 Task: In the Page Andrewone.pptxinsert a new slide  'title and content'add the title 'table'insert in the content section of 2 rows and 2 columns   tableinsert the text in table first coulumn slide 1make the text 'bold'insert the text in table second coulumn slide 2make the text bold
Action: Mouse moved to (19, 100)
Screenshot: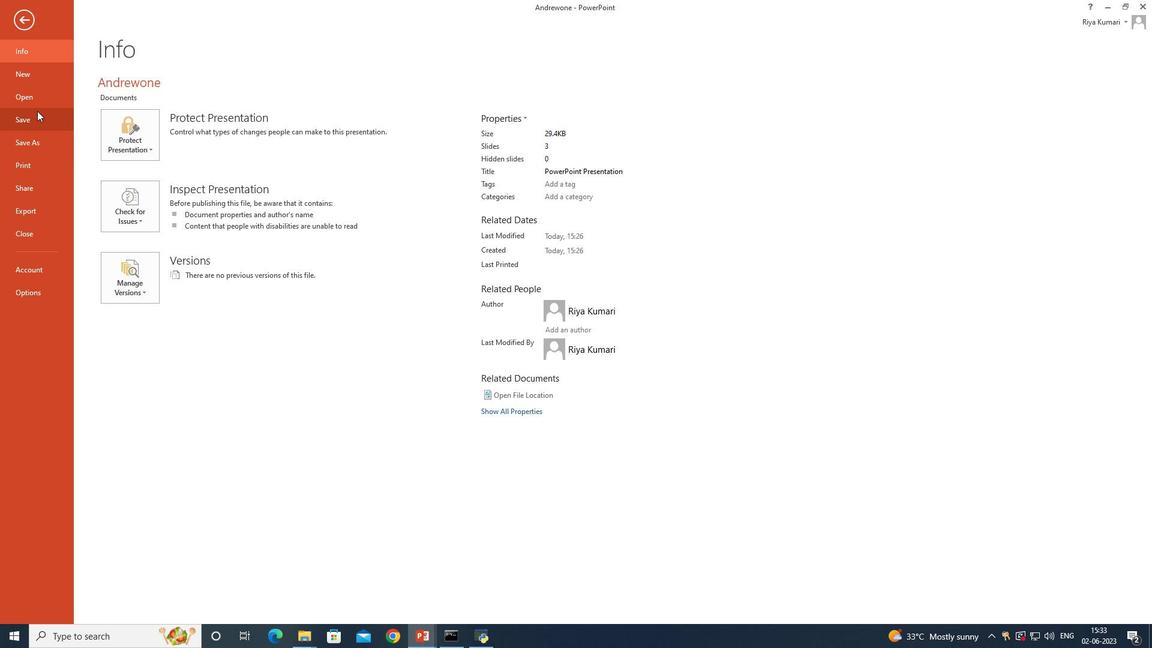 
Action: Mouse pressed left at (19, 100)
Screenshot: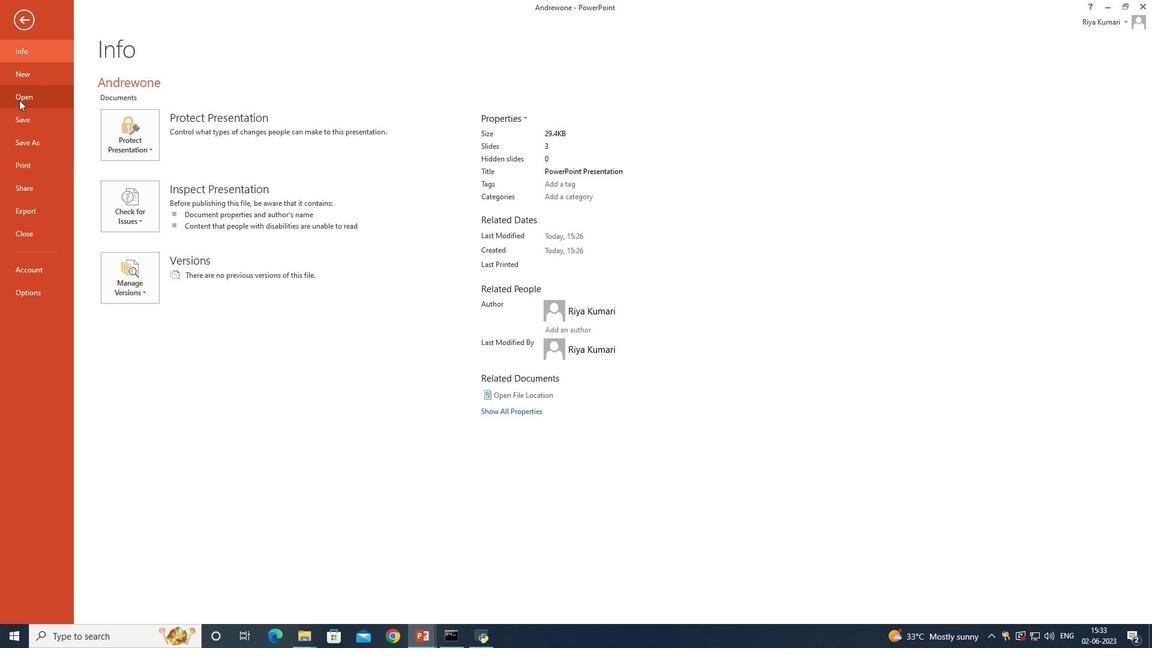 
Action: Mouse moved to (348, 126)
Screenshot: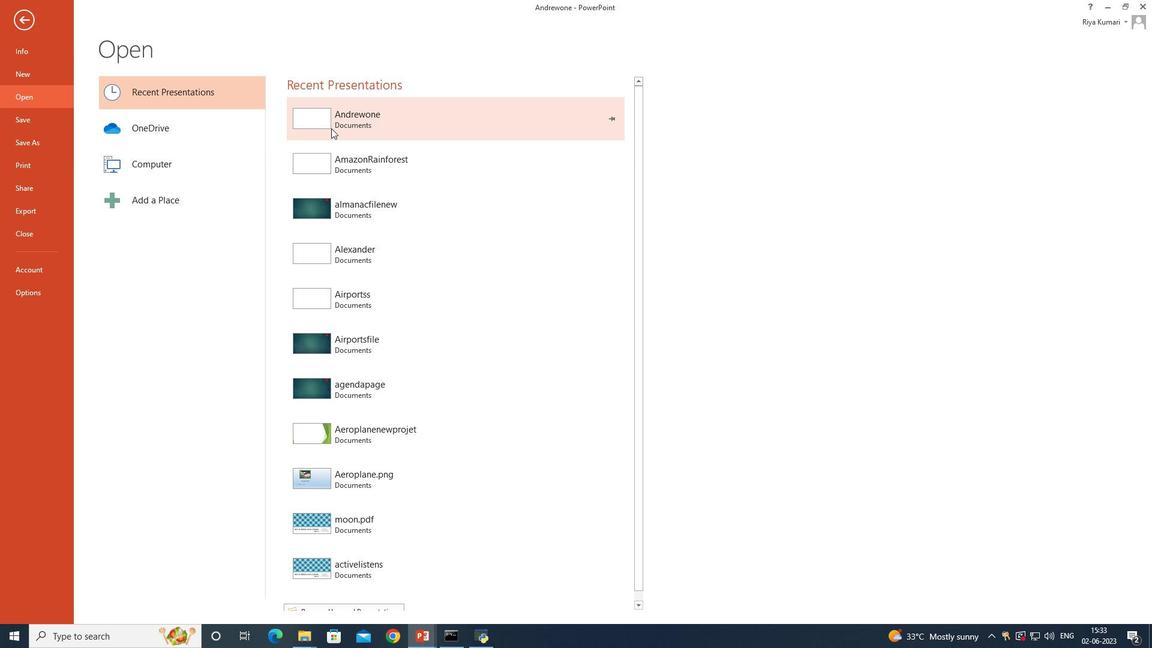 
Action: Mouse pressed left at (348, 126)
Screenshot: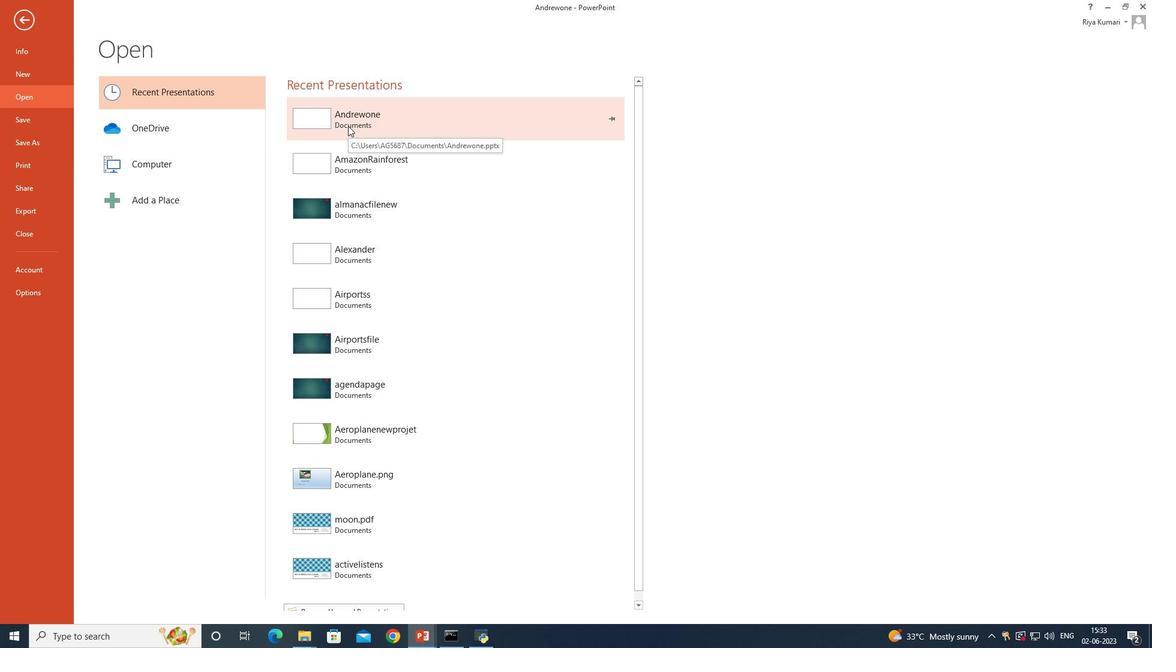 
Action: Mouse moved to (55, 19)
Screenshot: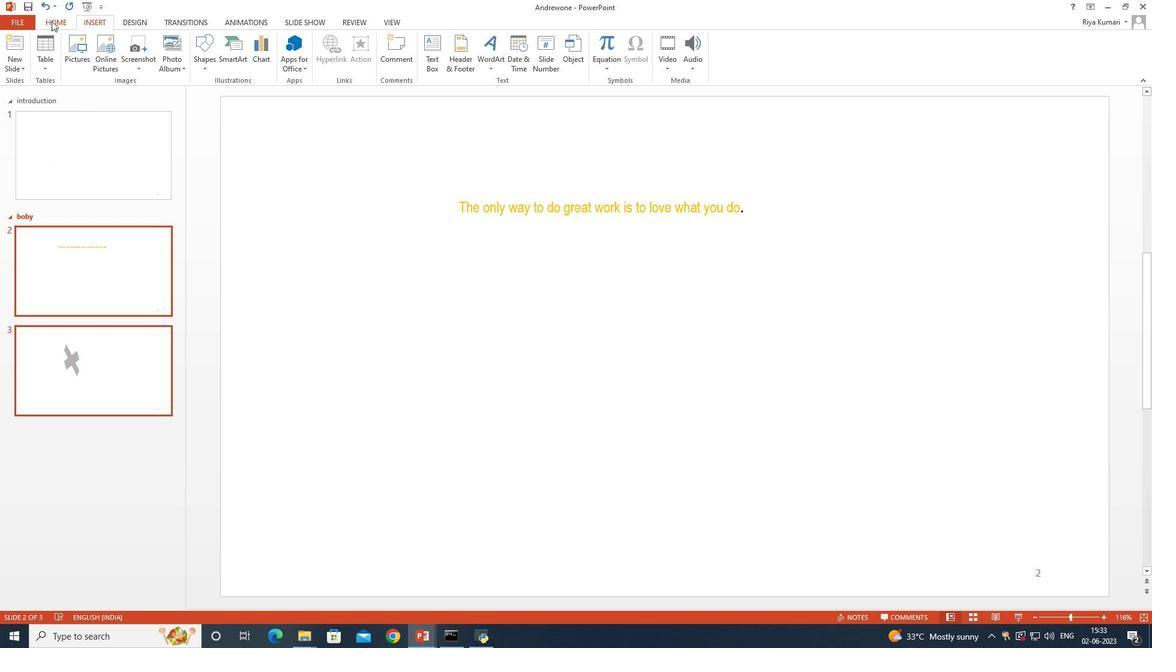 
Action: Mouse pressed left at (55, 19)
Screenshot: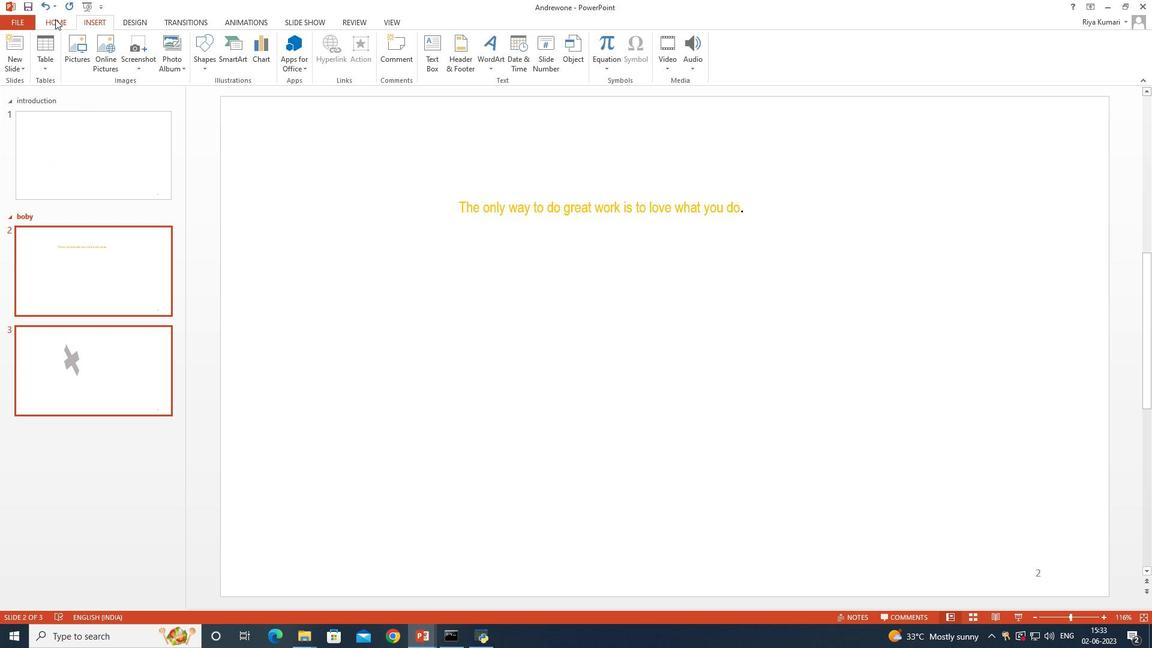 
Action: Mouse moved to (115, 60)
Screenshot: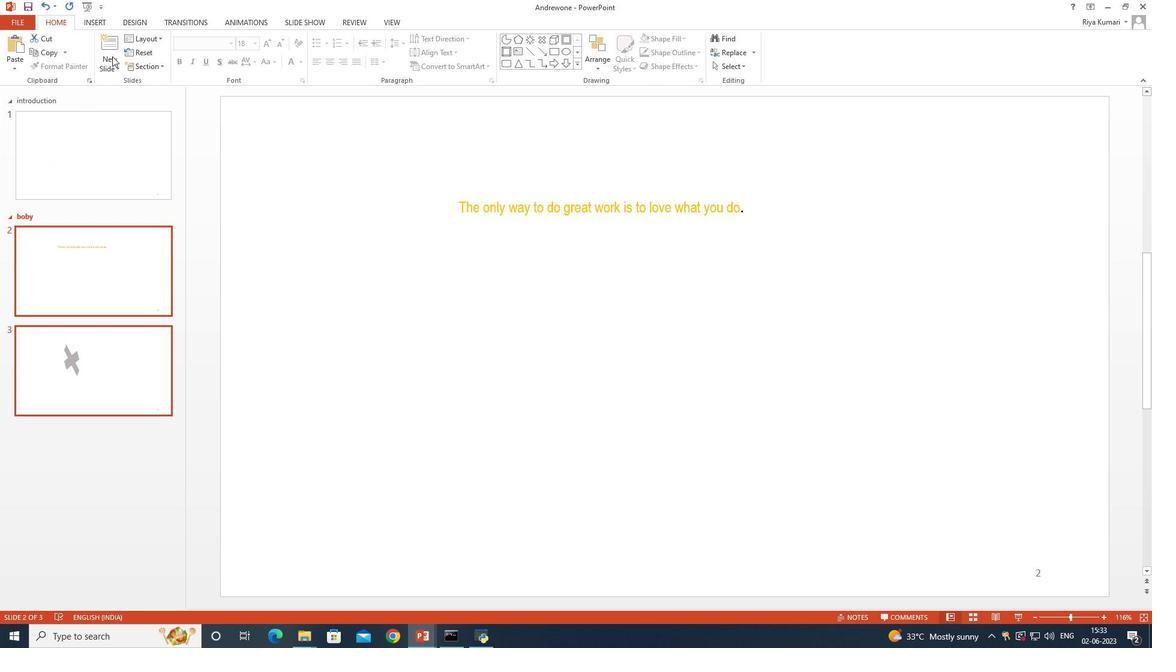 
Action: Mouse pressed left at (115, 60)
Screenshot: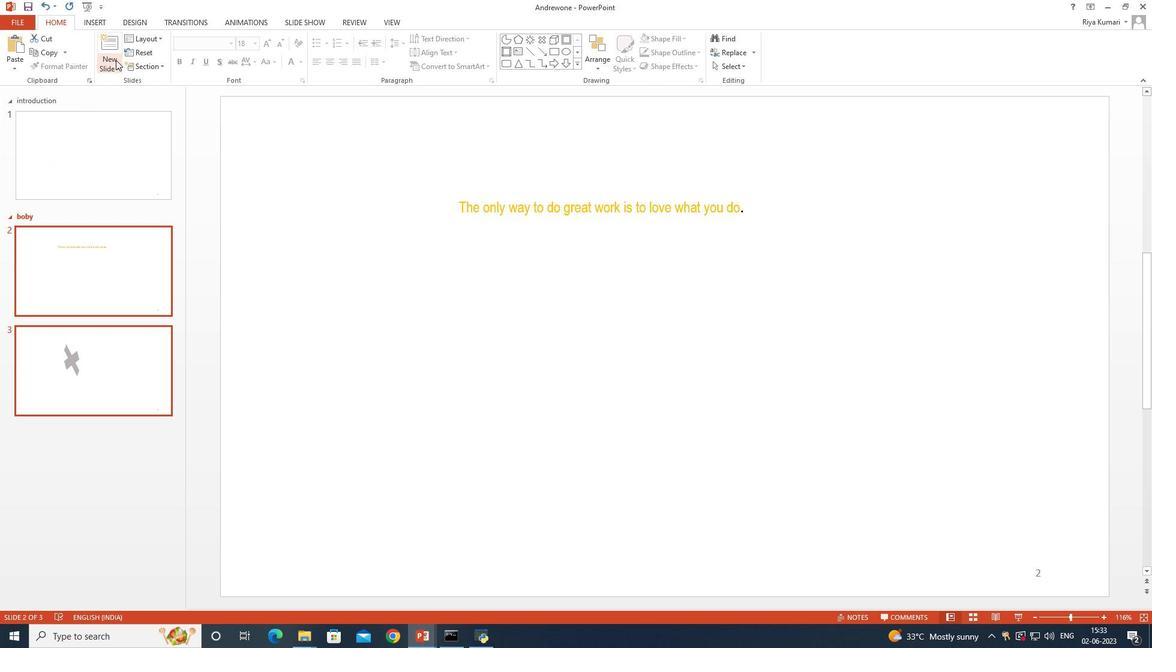 
Action: Mouse moved to (180, 106)
Screenshot: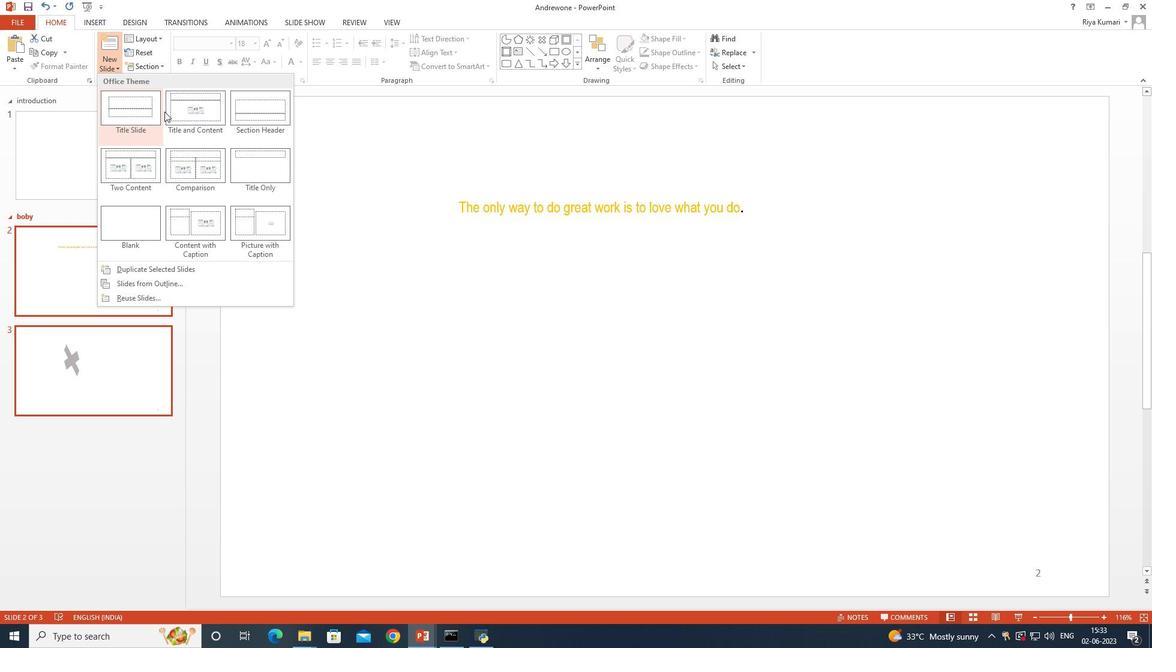 
Action: Mouse pressed left at (180, 106)
Screenshot: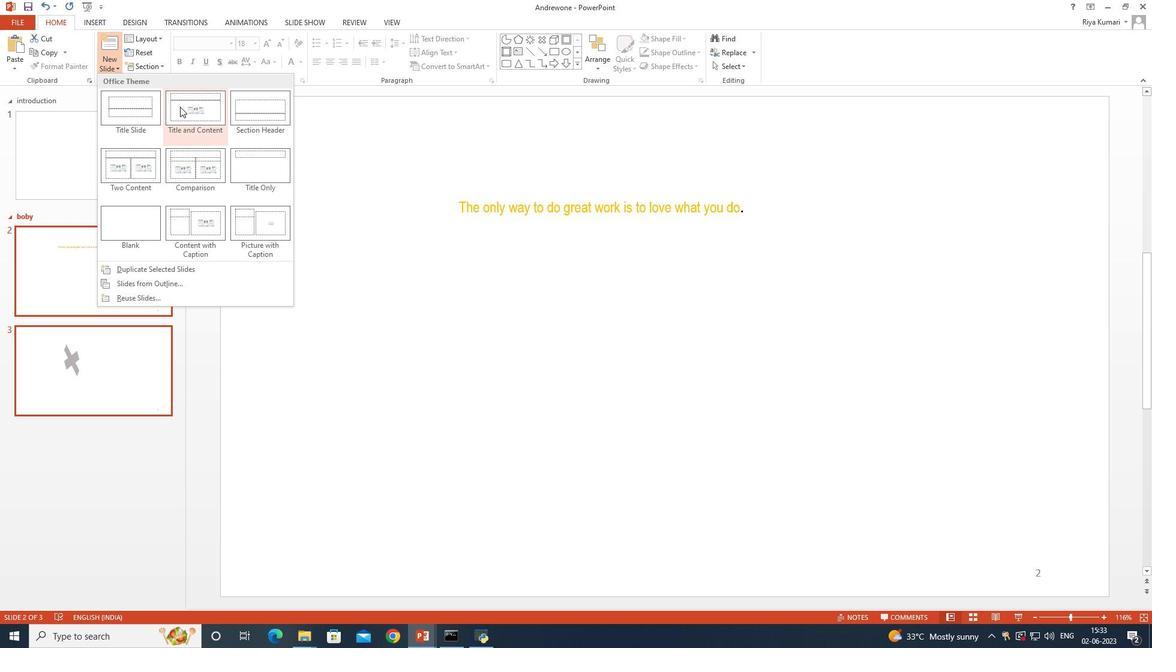 
Action: Mouse moved to (451, 270)
Screenshot: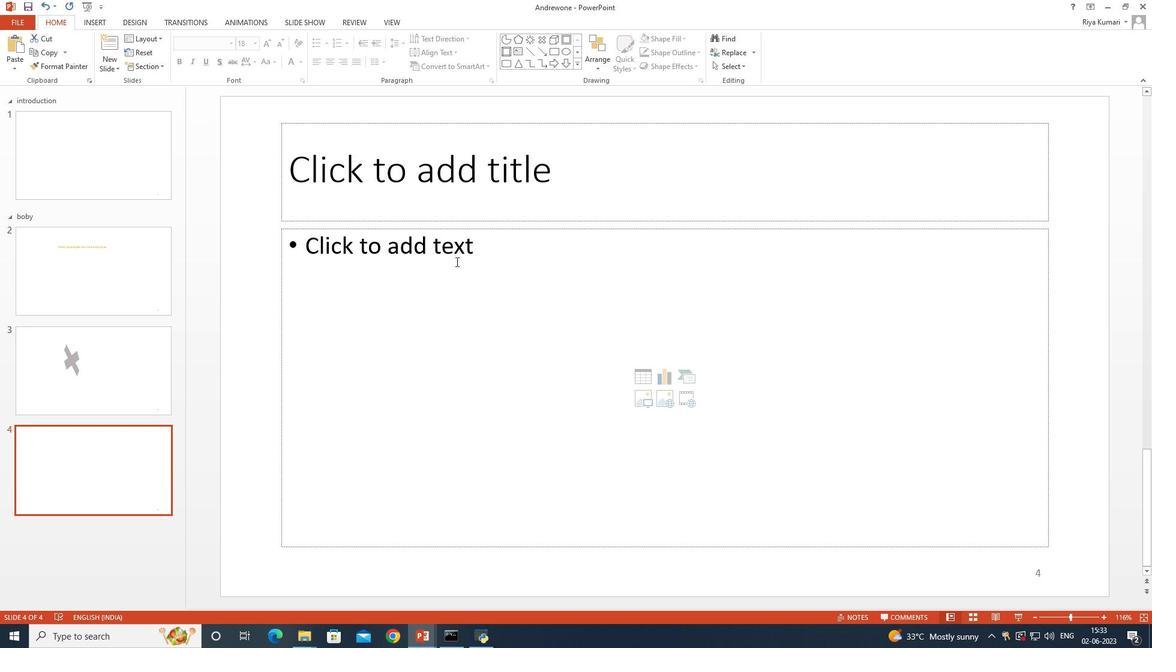 
Action: Mouse pressed left at (451, 270)
Screenshot: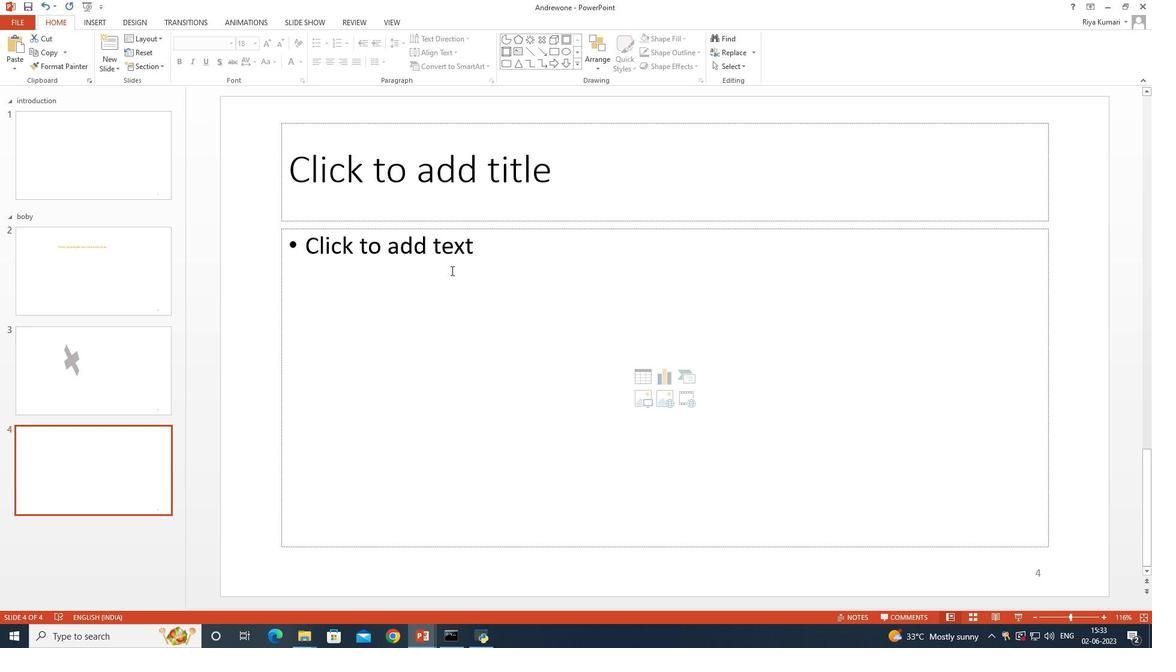 
Action: Mouse moved to (558, 173)
Screenshot: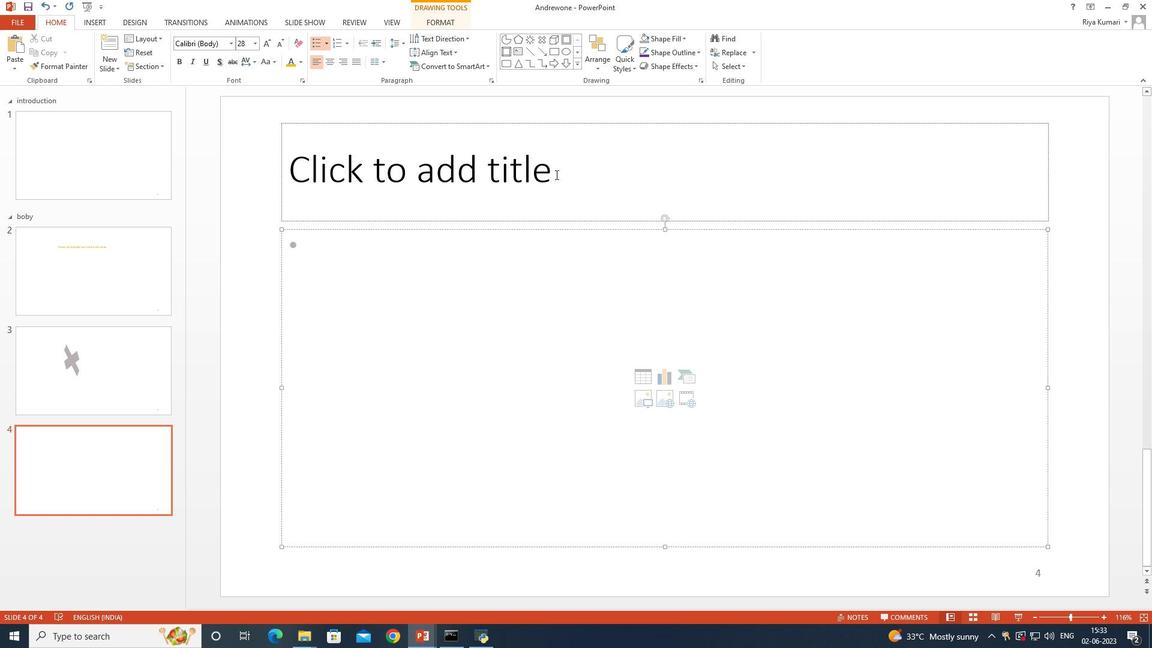 
Action: Mouse pressed left at (558, 173)
Screenshot: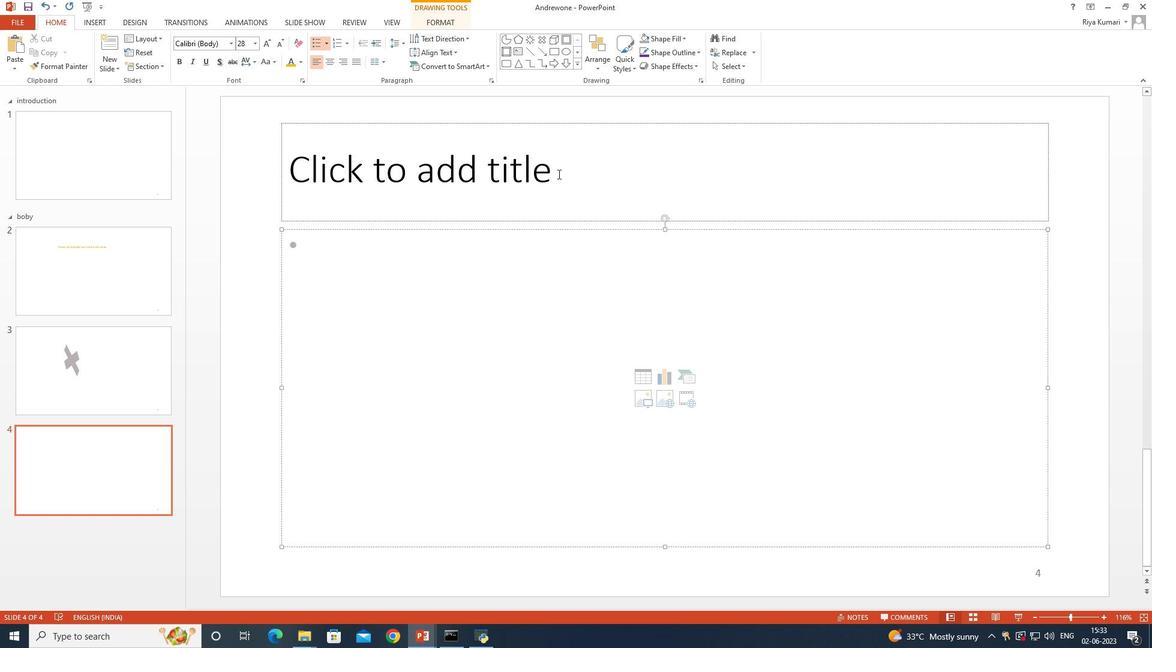 
Action: Mouse moved to (555, 175)
Screenshot: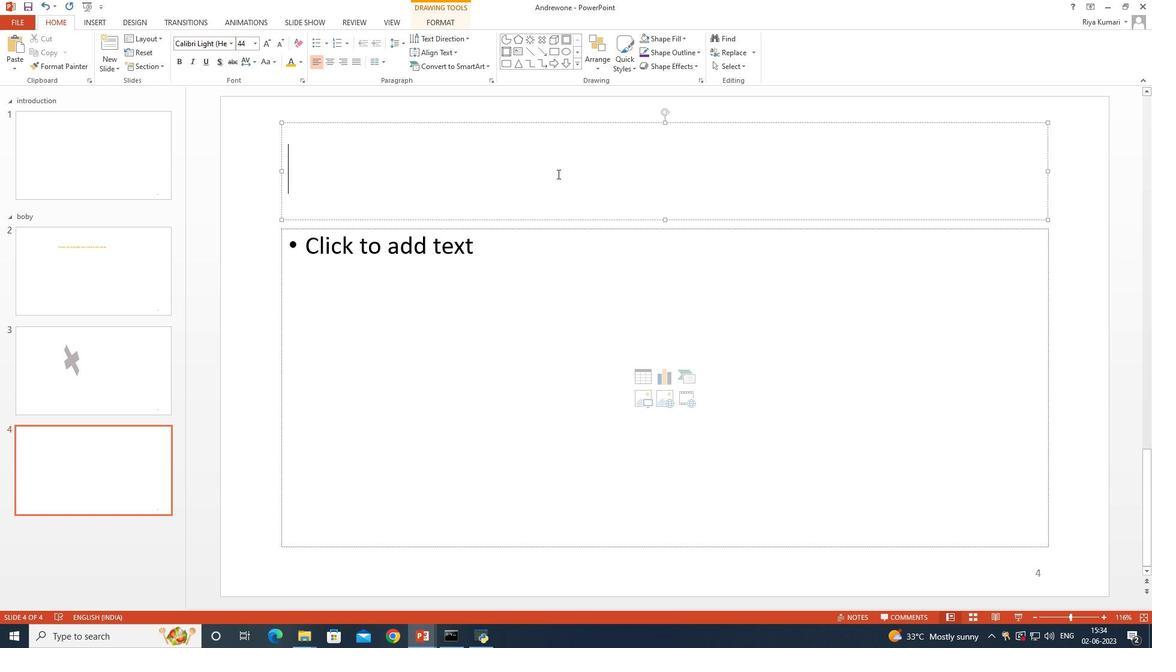 
Action: Key pressed <Key.shift>Table
Screenshot: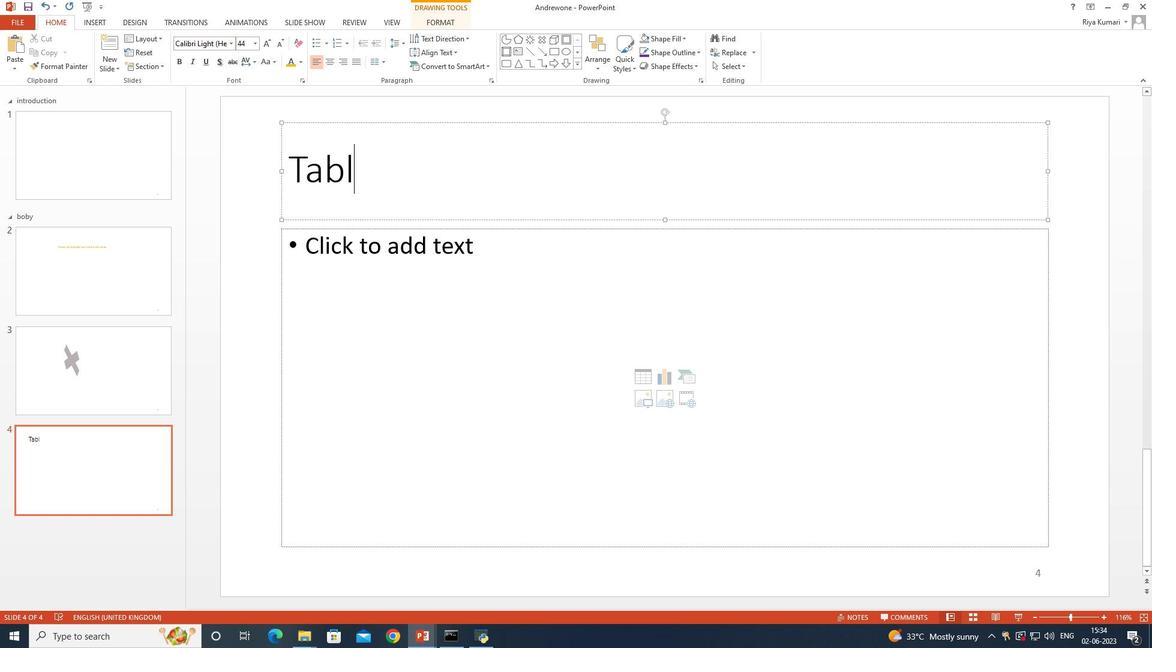
Action: Mouse moved to (528, 260)
Screenshot: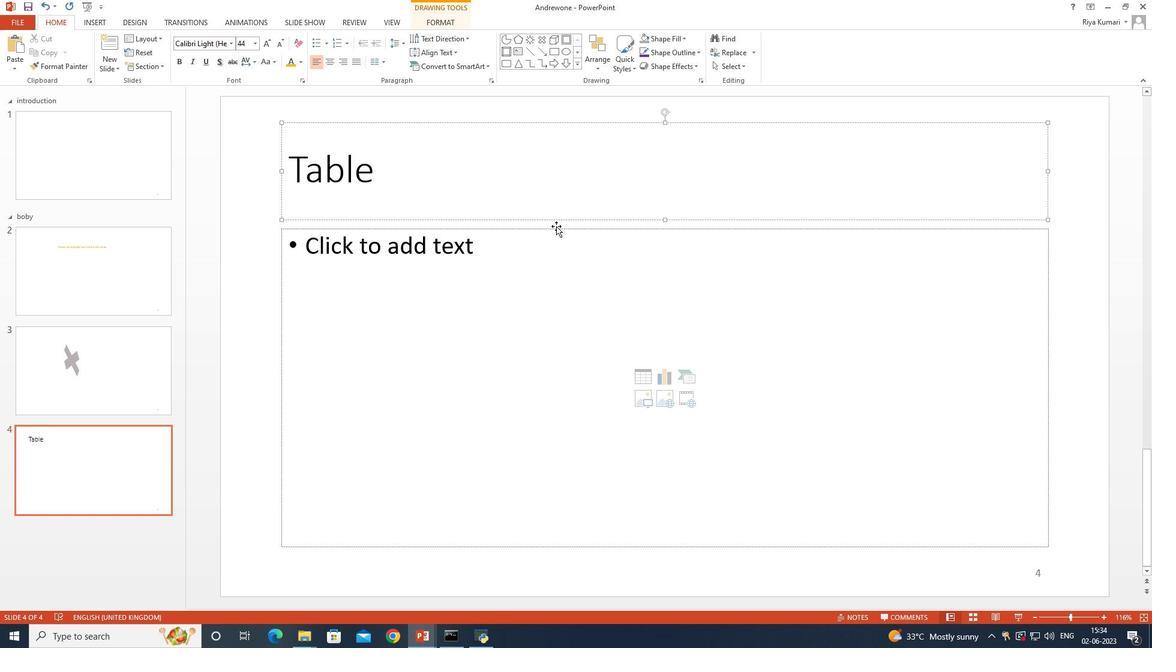 
Action: Mouse pressed left at (528, 260)
Screenshot: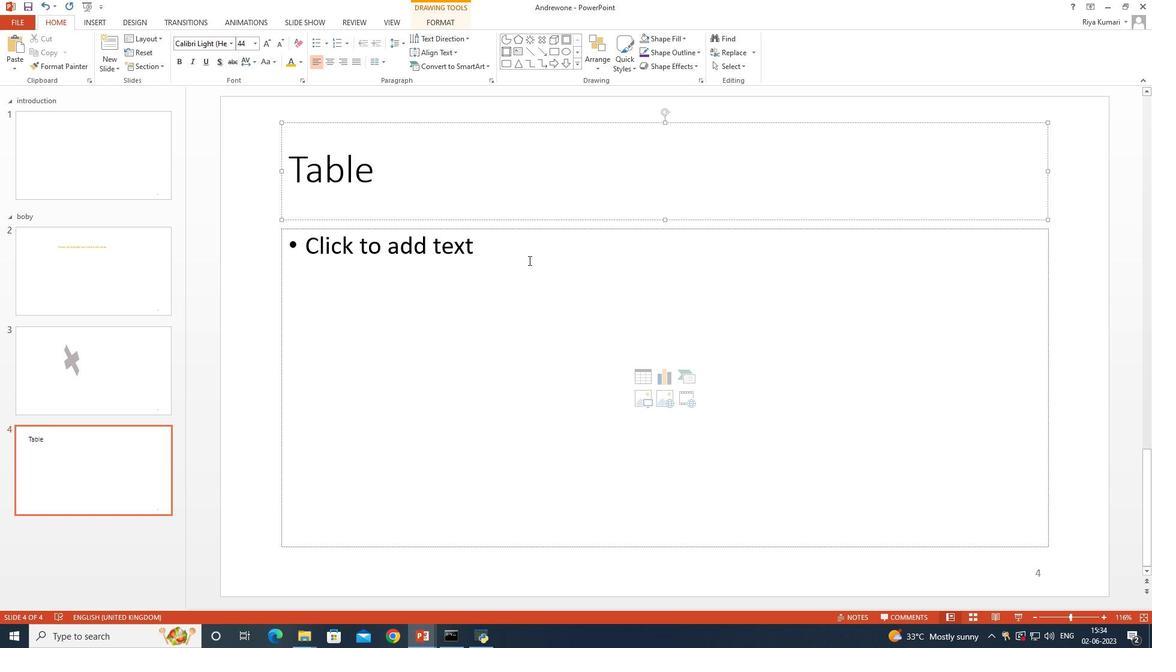 
Action: Mouse moved to (89, 24)
Screenshot: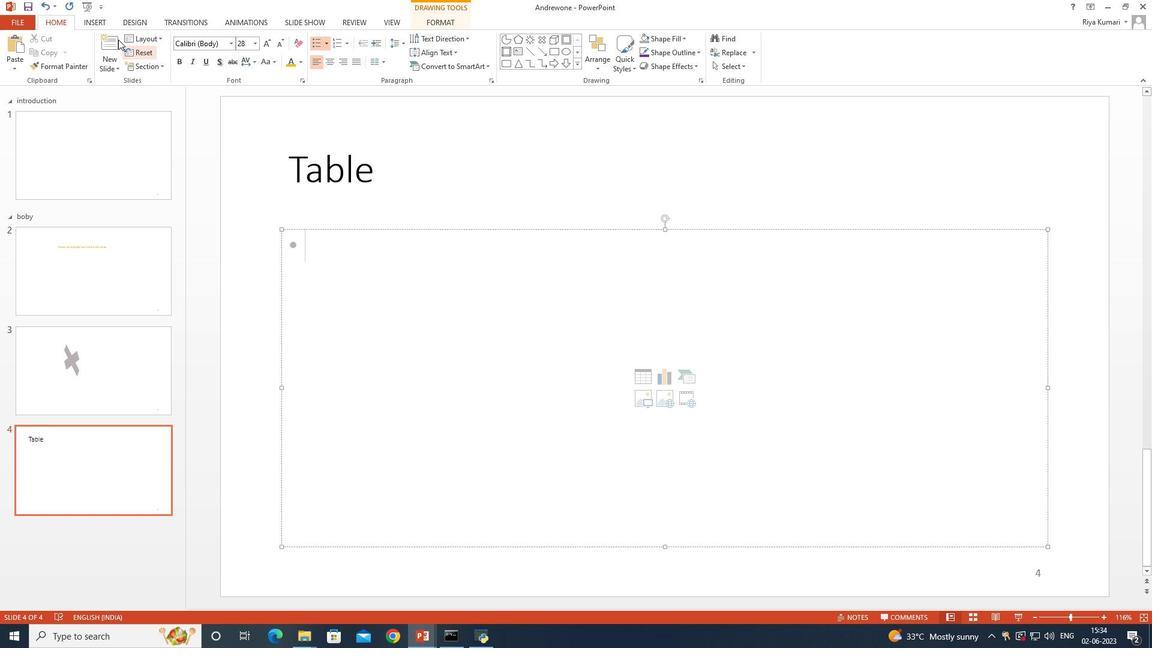 
Action: Mouse pressed left at (89, 24)
Screenshot: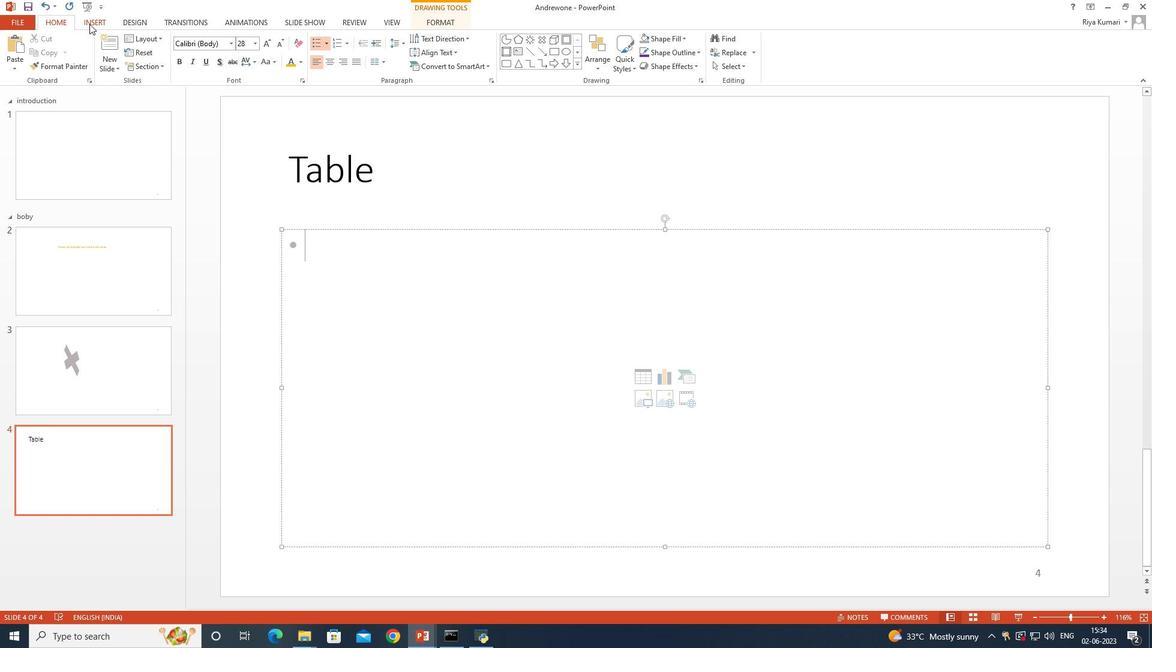 
Action: Mouse moved to (53, 55)
Screenshot: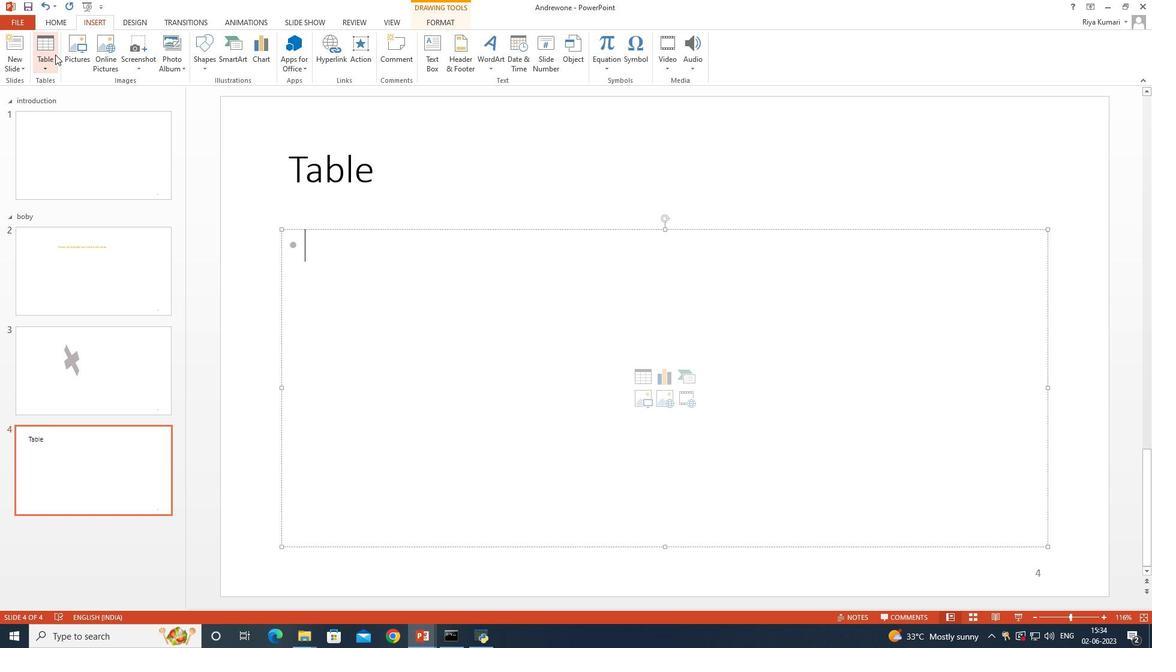 
Action: Mouse pressed left at (53, 55)
Screenshot: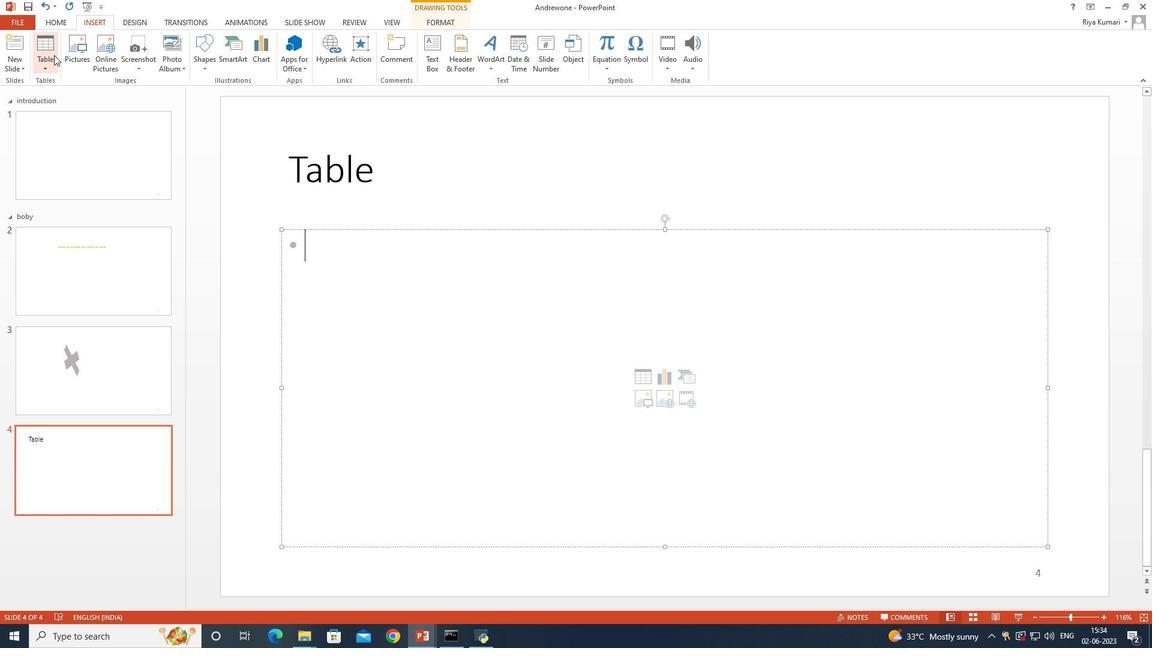
Action: Mouse moved to (50, 102)
Screenshot: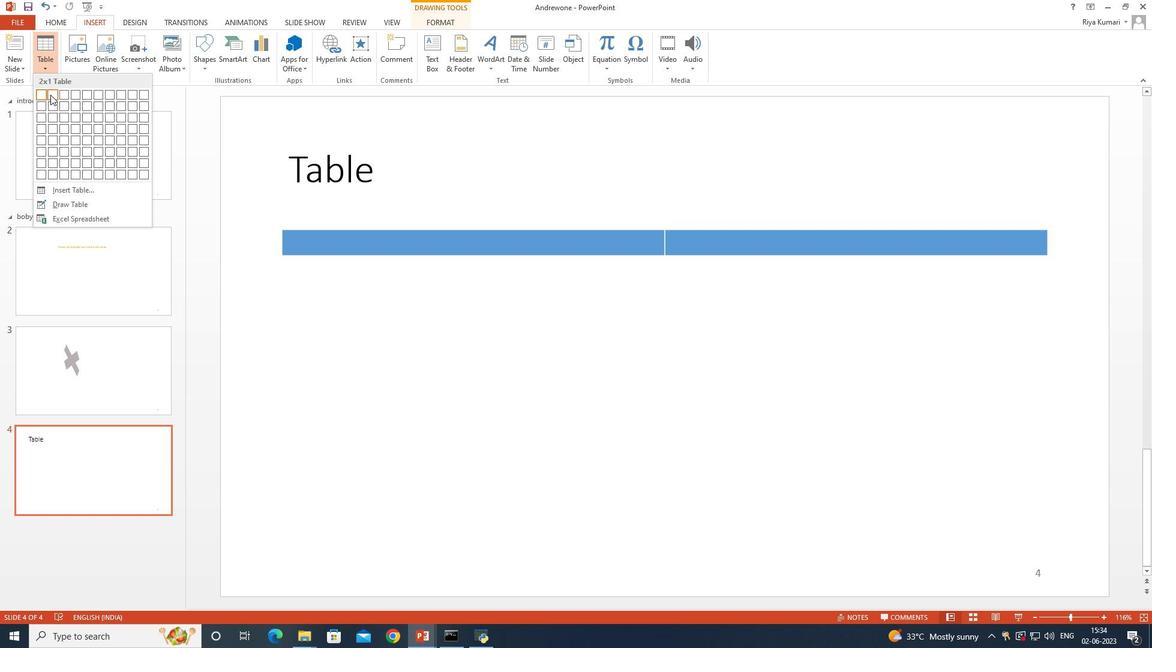 
Action: Mouse pressed left at (50, 102)
Screenshot: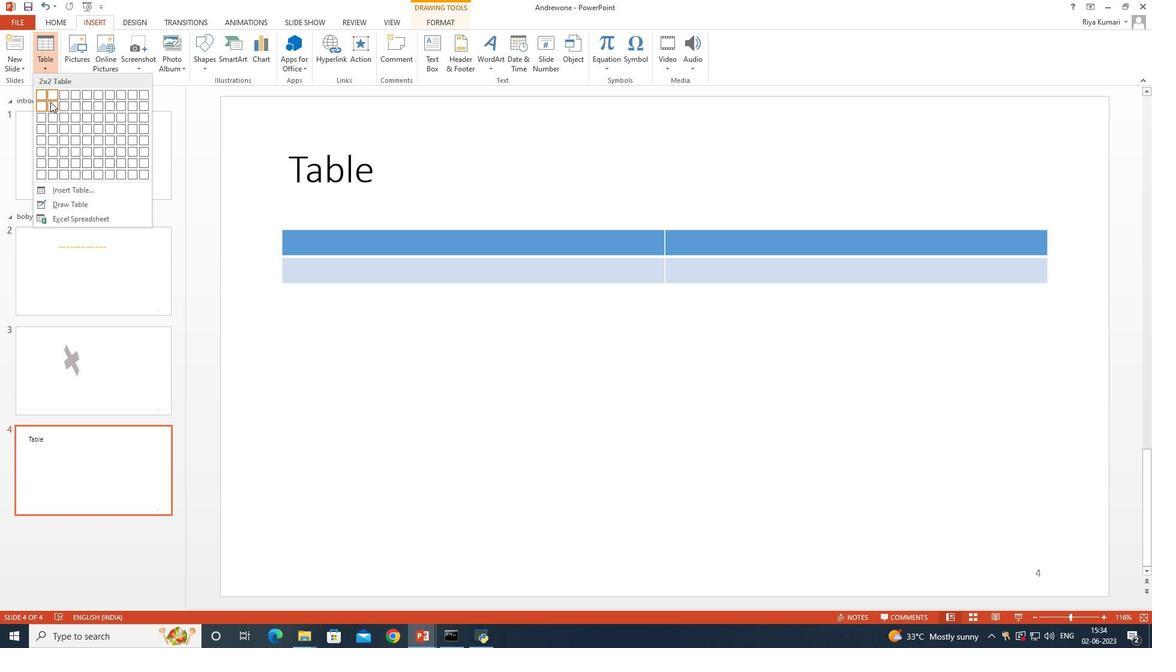
Action: Mouse moved to (91, 15)
Screenshot: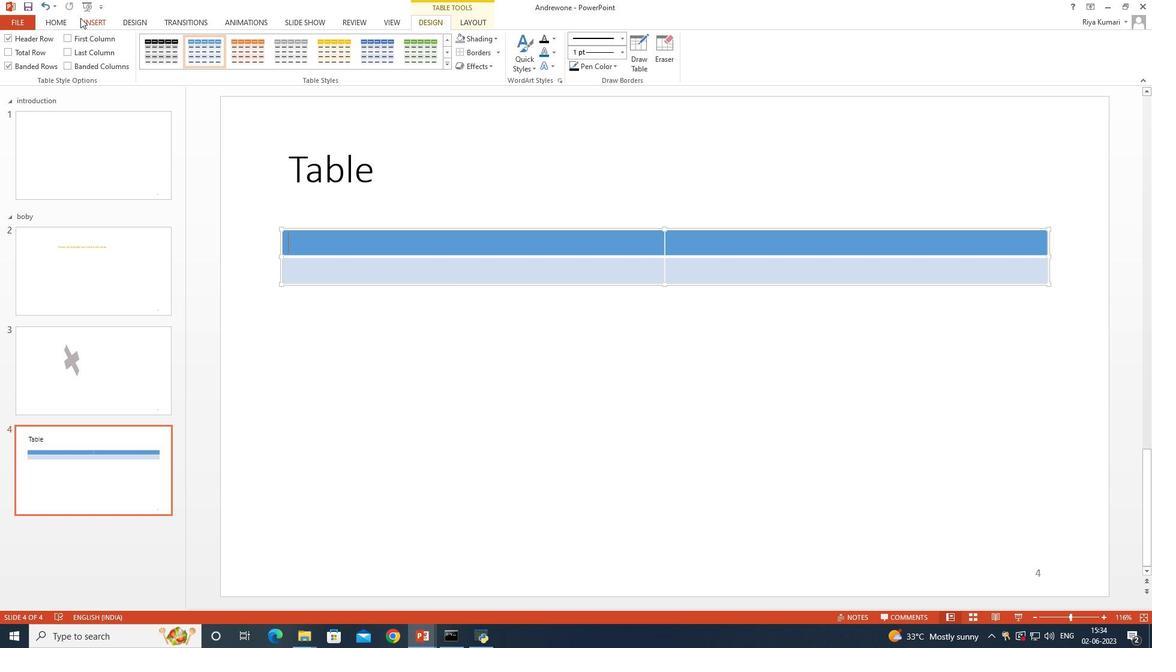 
Action: Mouse pressed left at (91, 15)
Screenshot: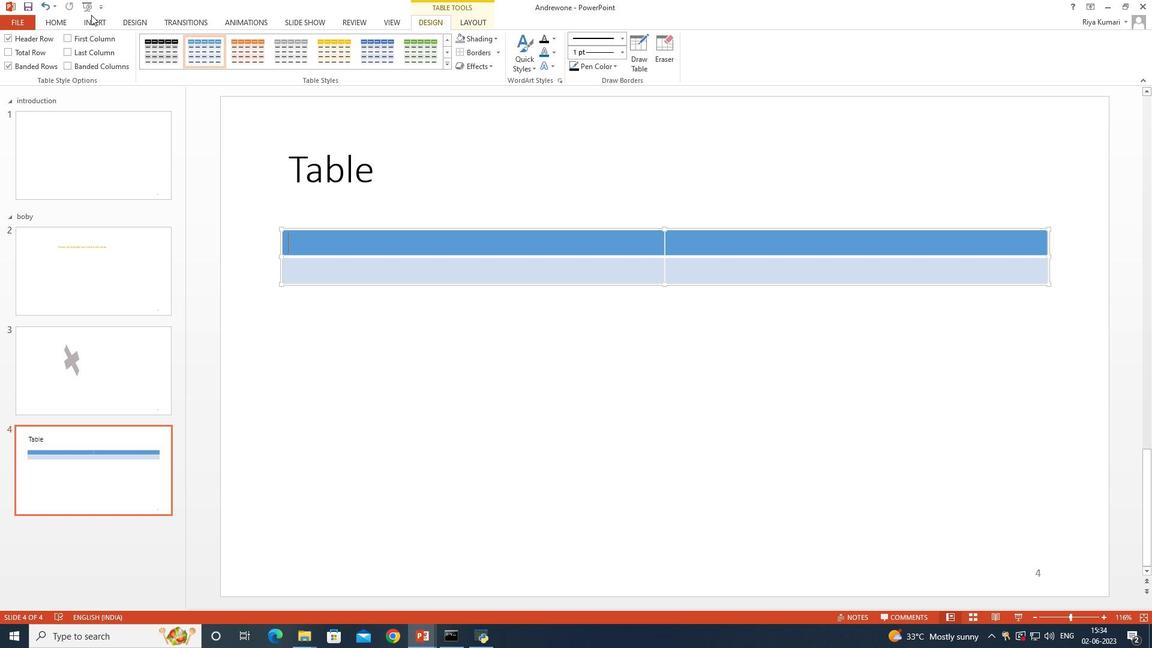 
Action: Mouse moved to (94, 22)
Screenshot: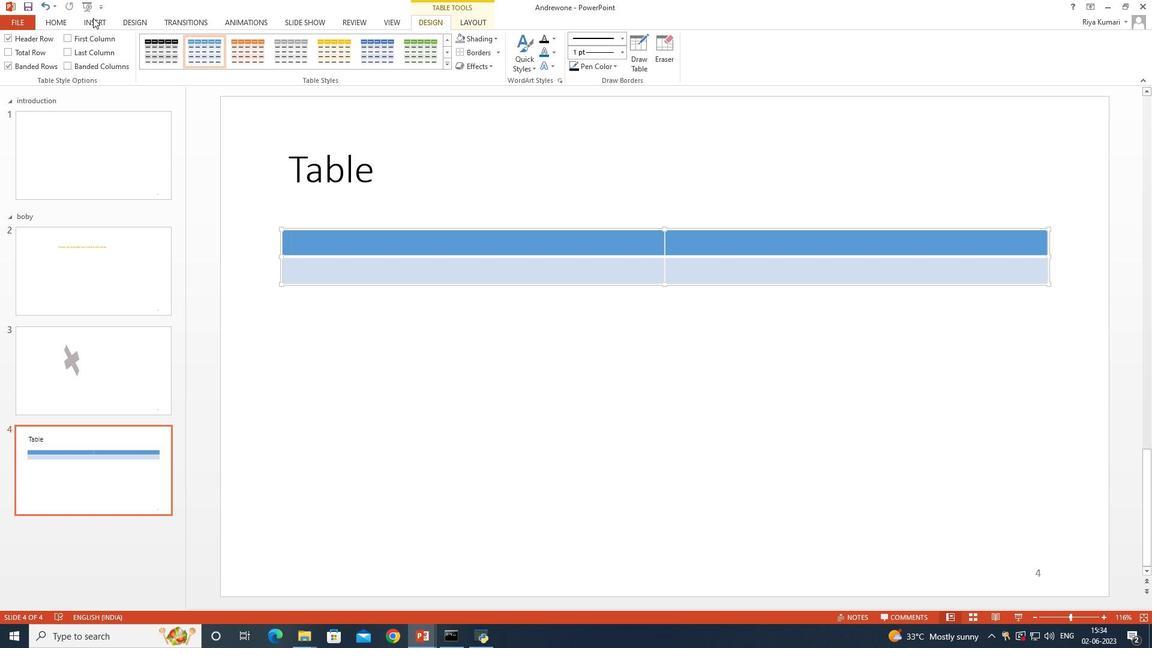 
Action: Mouse pressed left at (94, 22)
Screenshot: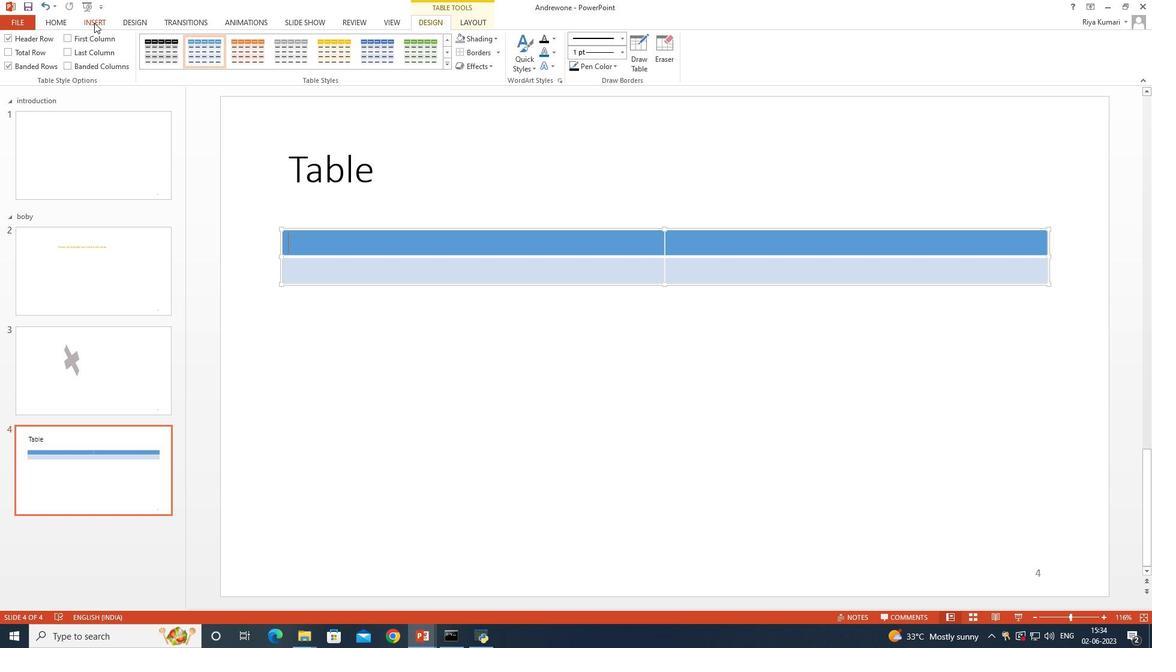 
Action: Mouse moved to (432, 46)
Screenshot: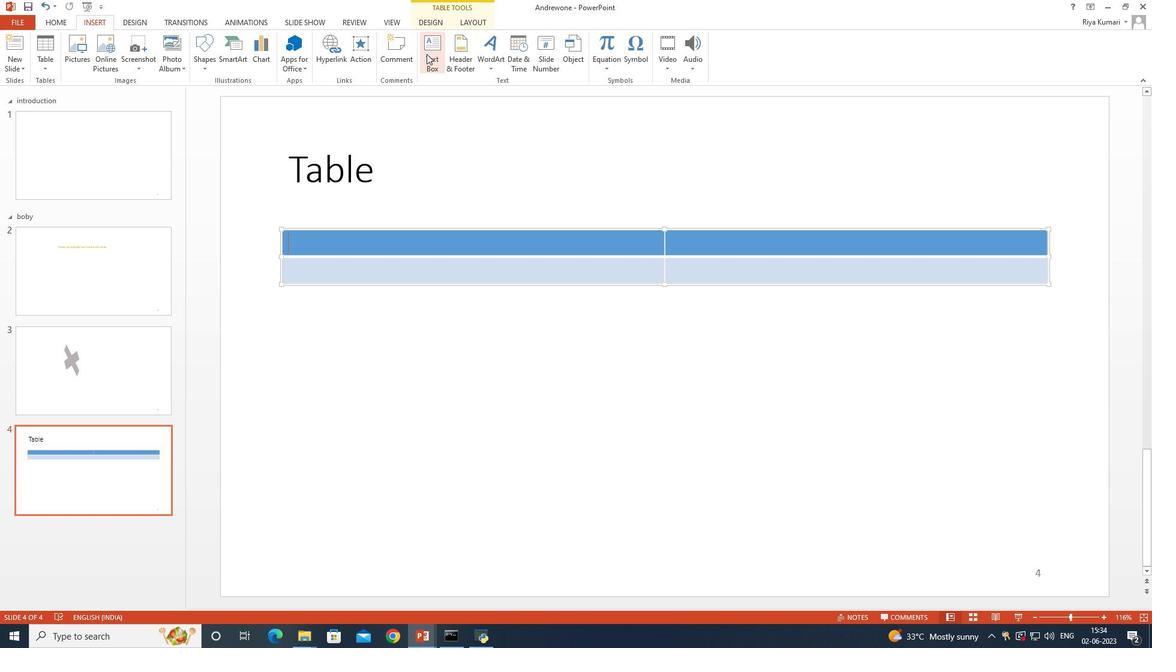
Action: Mouse pressed left at (432, 46)
Screenshot: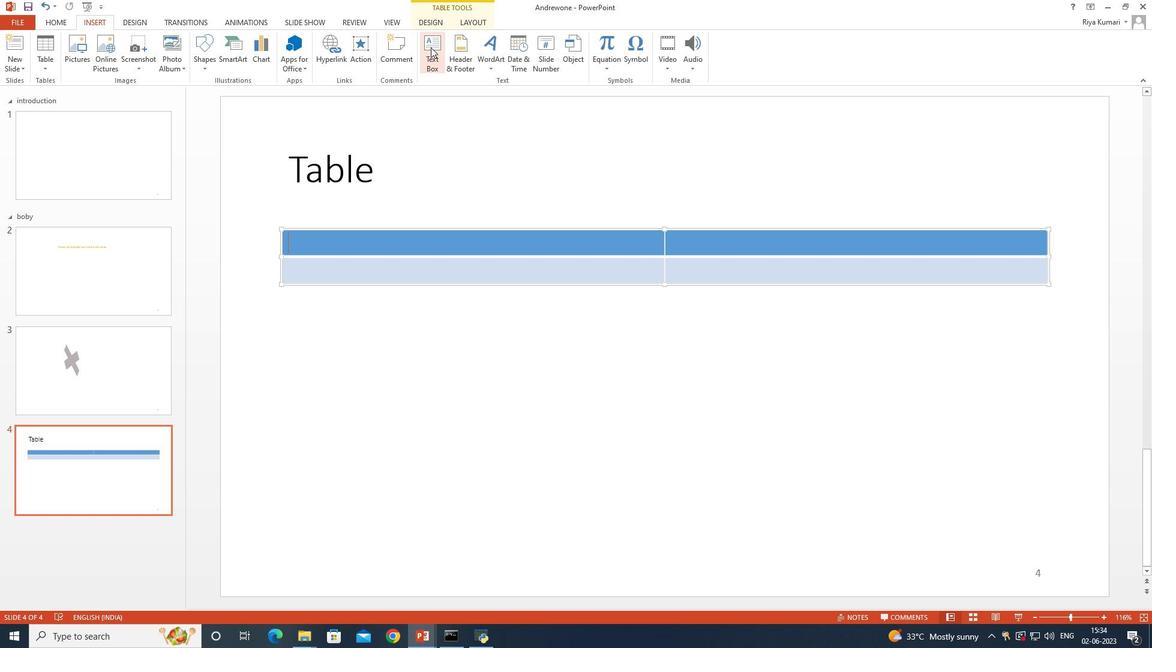 
Action: Mouse moved to (294, 237)
Screenshot: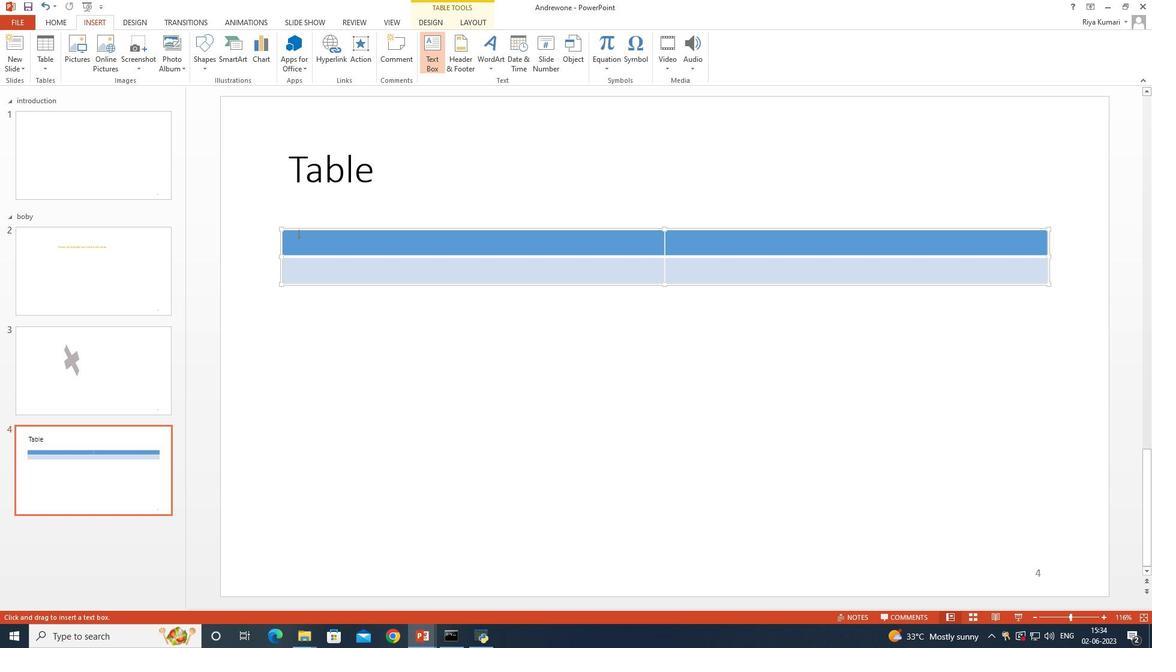 
Action: Mouse pressed left at (294, 237)
Screenshot: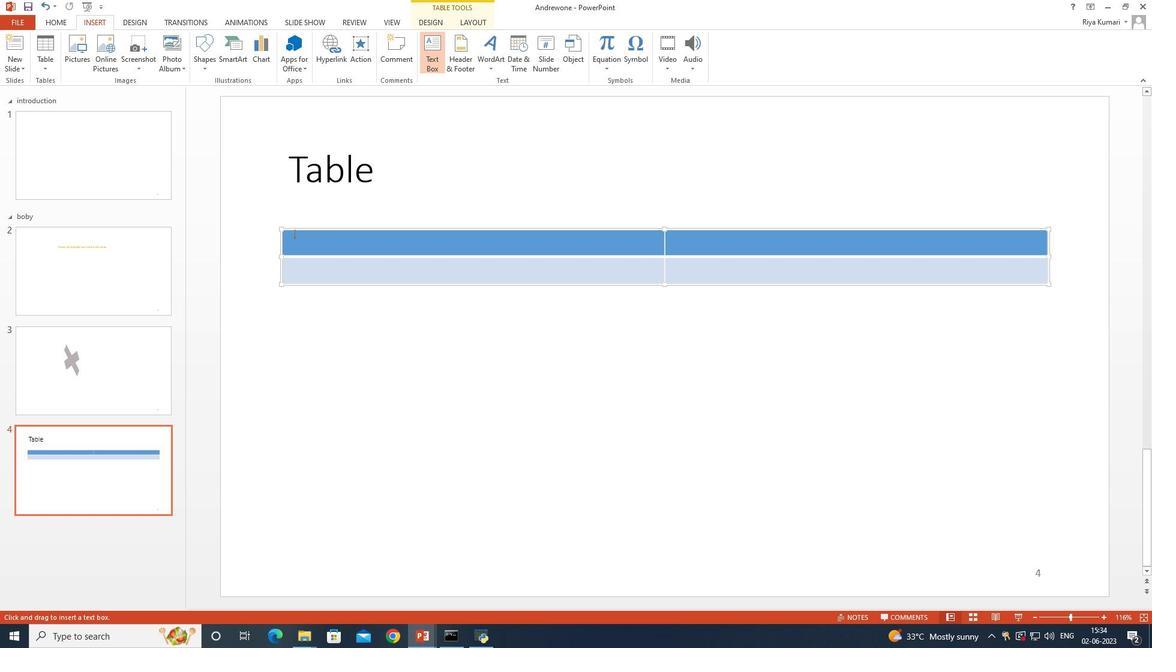 
Action: Mouse moved to (537, 135)
Screenshot: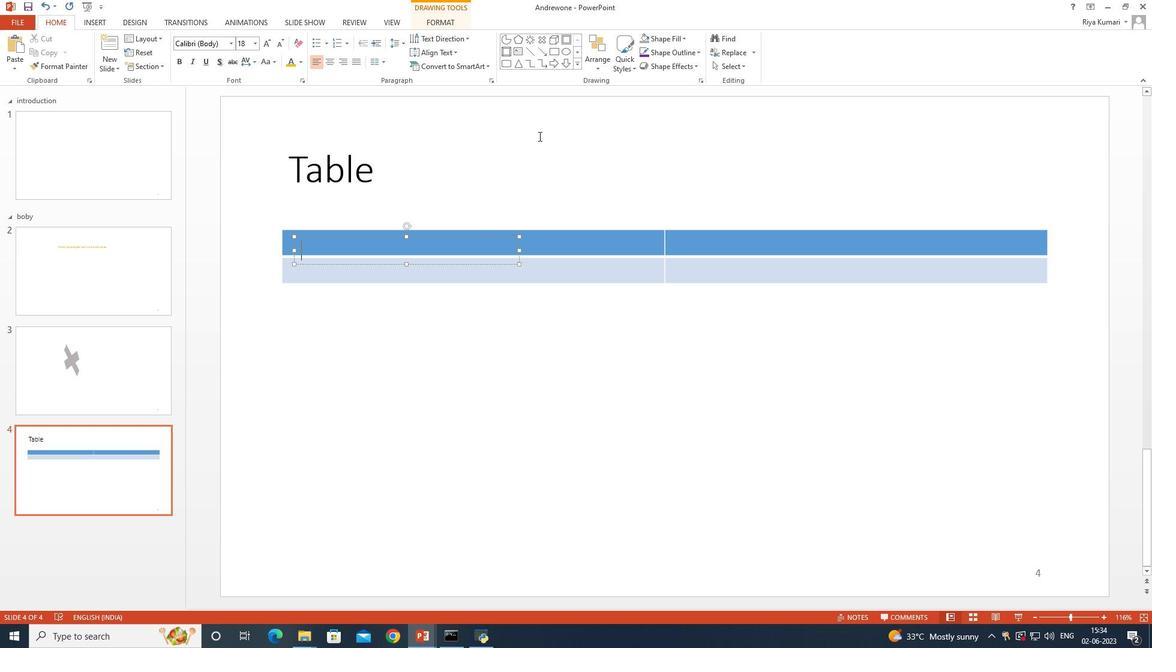 
Action: Key pressed <Key.shift>Slide<Key.space>1<Key.enter>
Screenshot: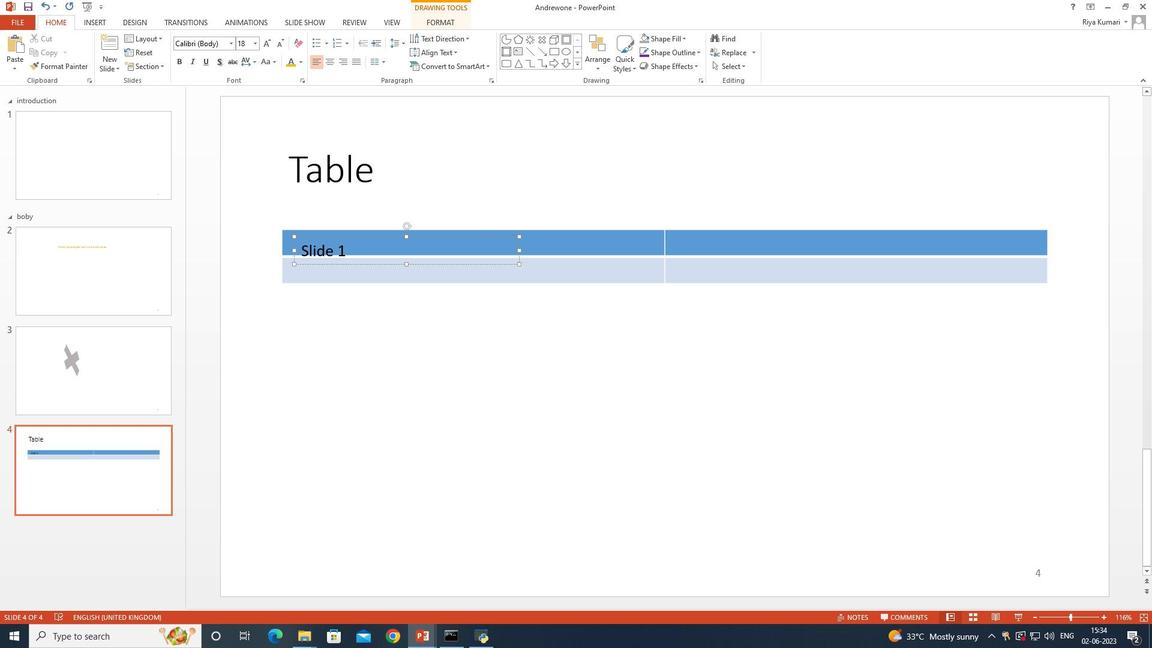 
Action: Mouse moved to (357, 247)
Screenshot: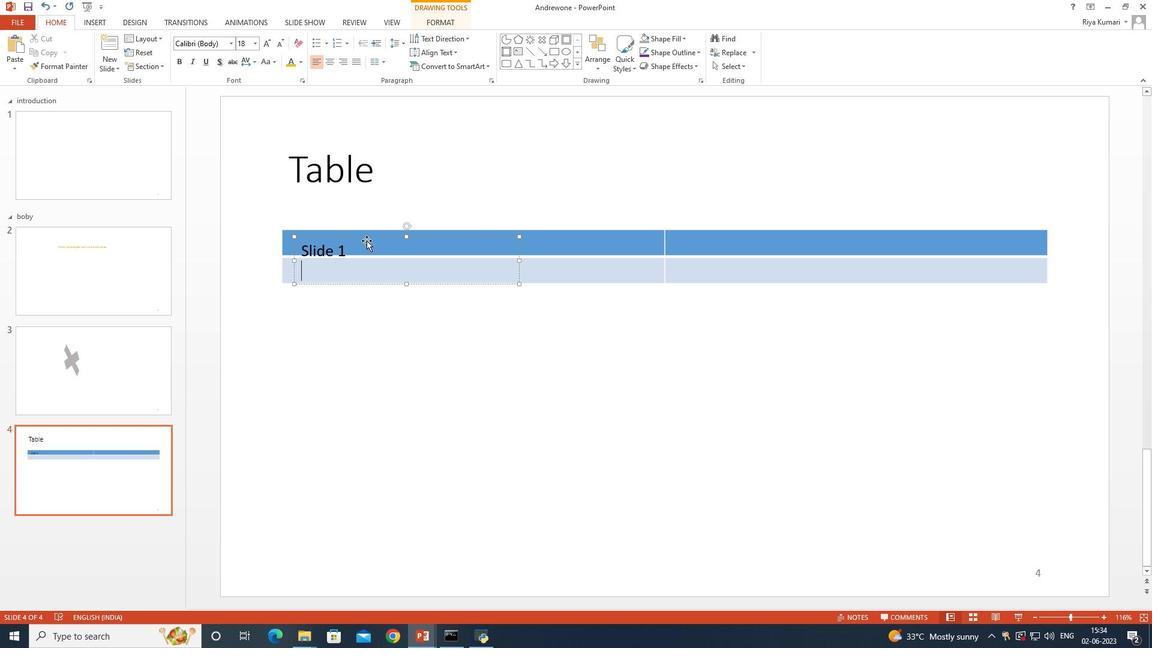 
Action: Mouse pressed left at (357, 247)
Screenshot: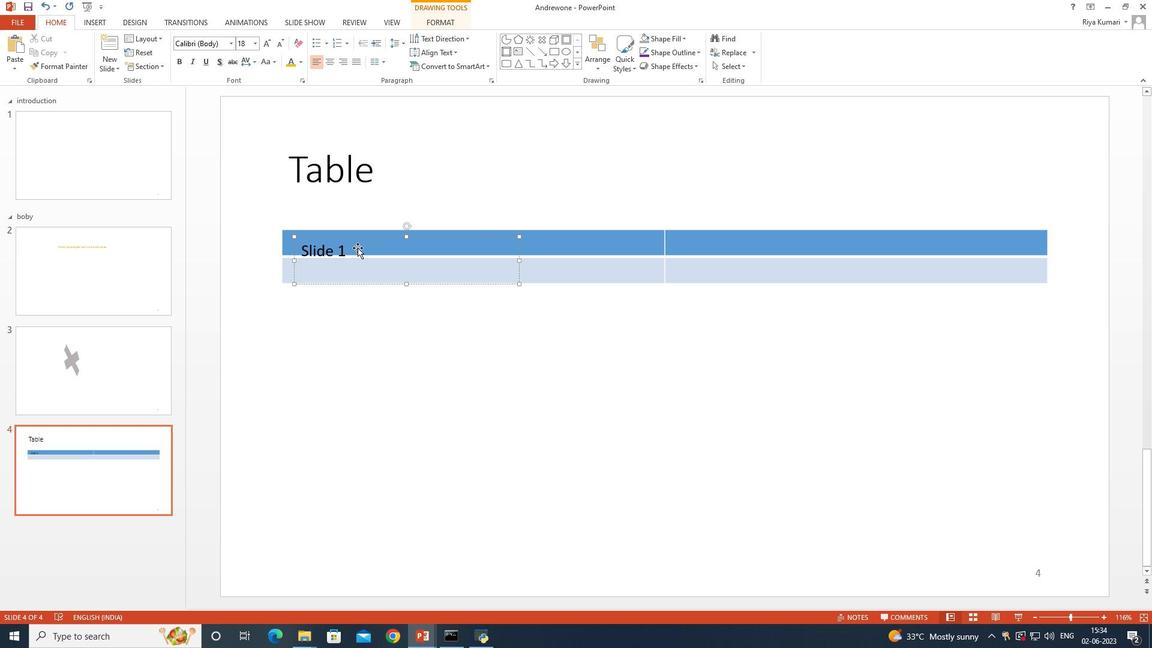 
Action: Mouse moved to (356, 248)
Screenshot: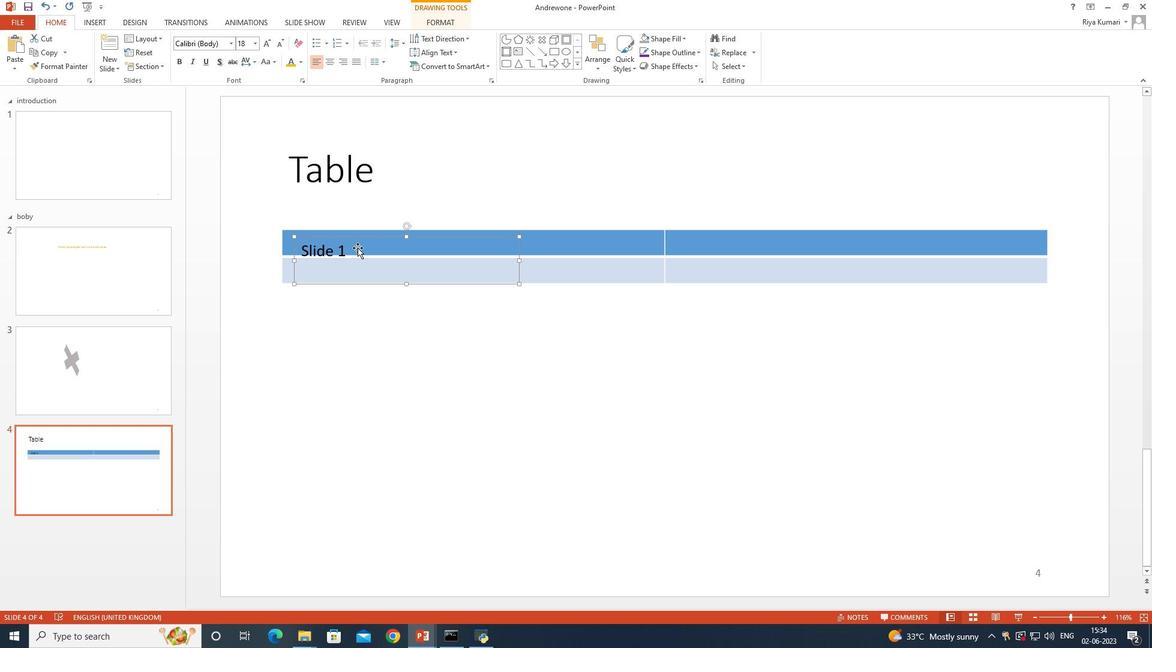 
Action: Mouse pressed left at (356, 248)
Screenshot: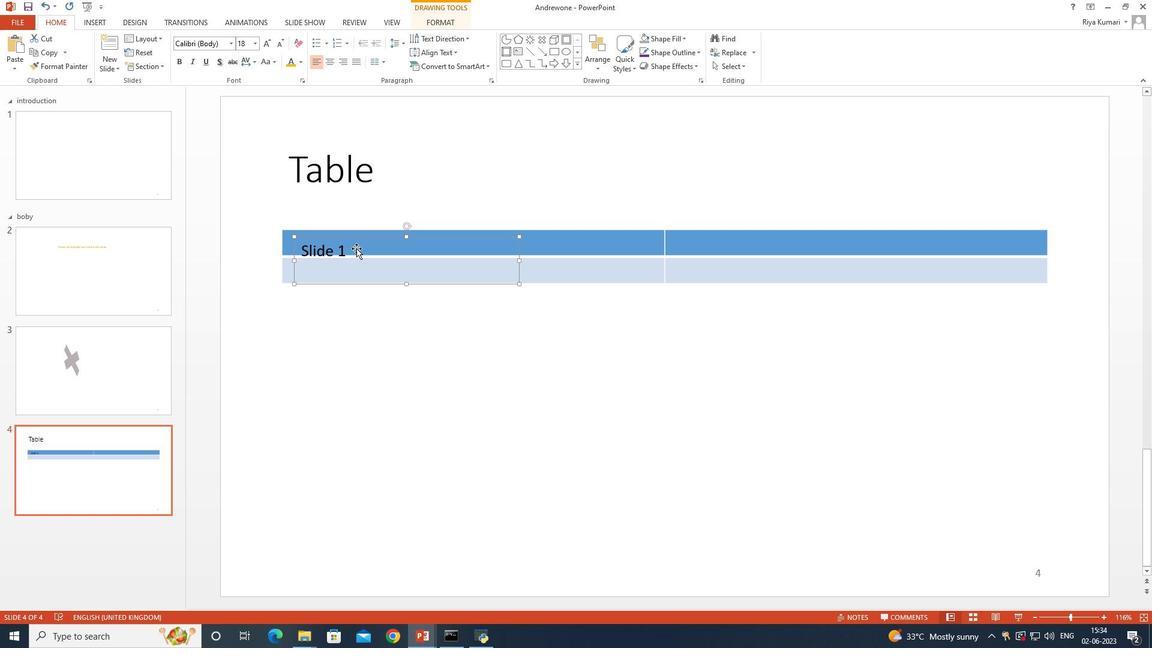 
Action: Mouse moved to (351, 244)
Screenshot: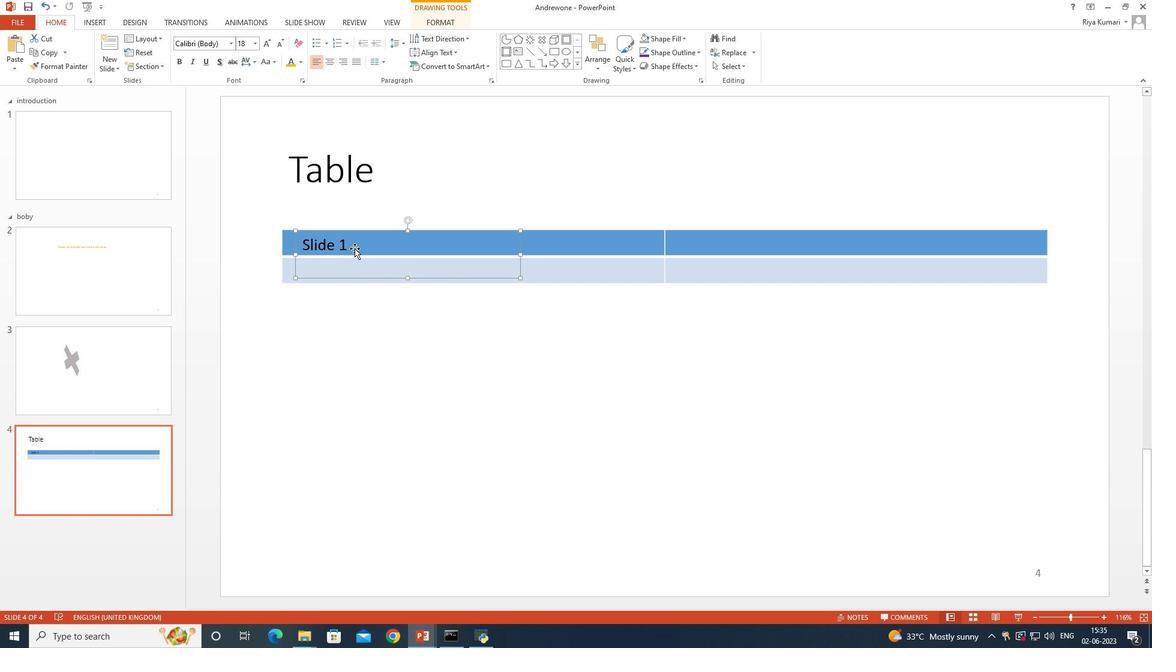 
Action: Mouse pressed left at (351, 244)
Screenshot: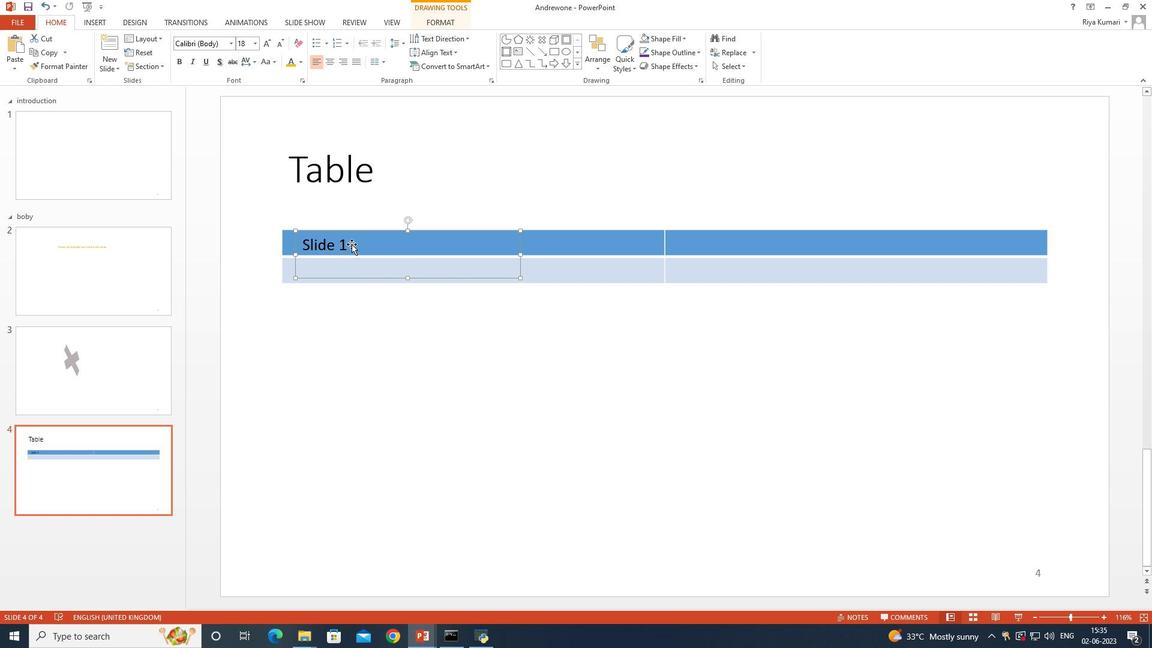 
Action: Mouse moved to (346, 242)
Screenshot: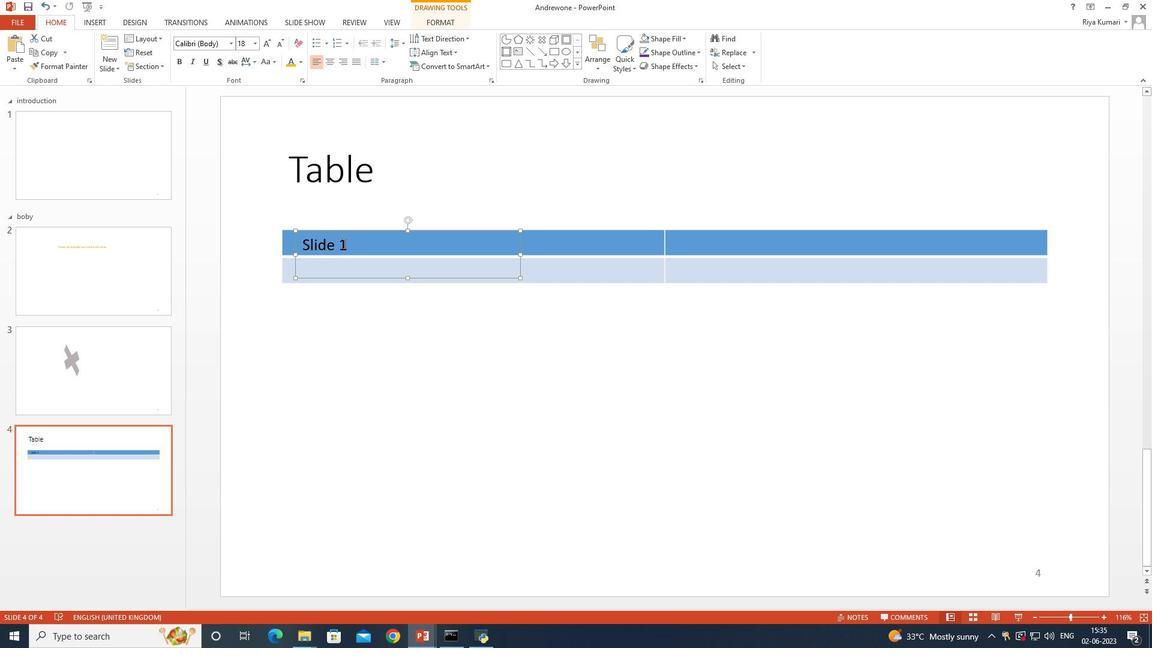 
Action: Mouse pressed left at (346, 242)
Screenshot: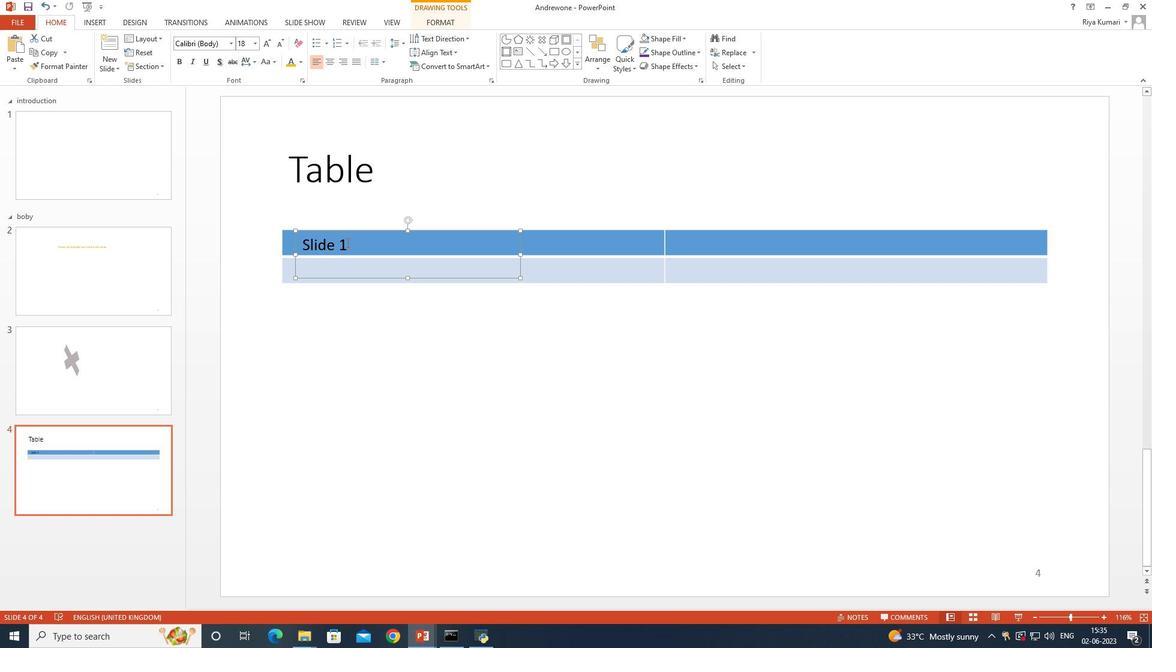 
Action: Mouse pressed left at (346, 242)
Screenshot: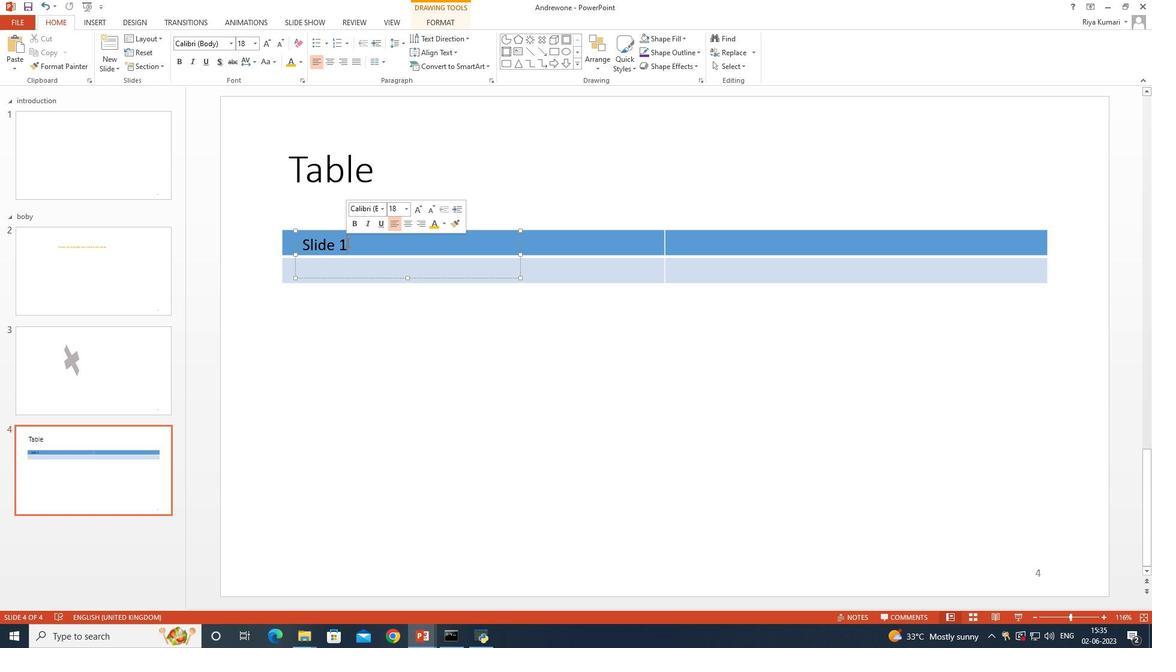 
Action: Mouse moved to (310, 226)
Screenshot: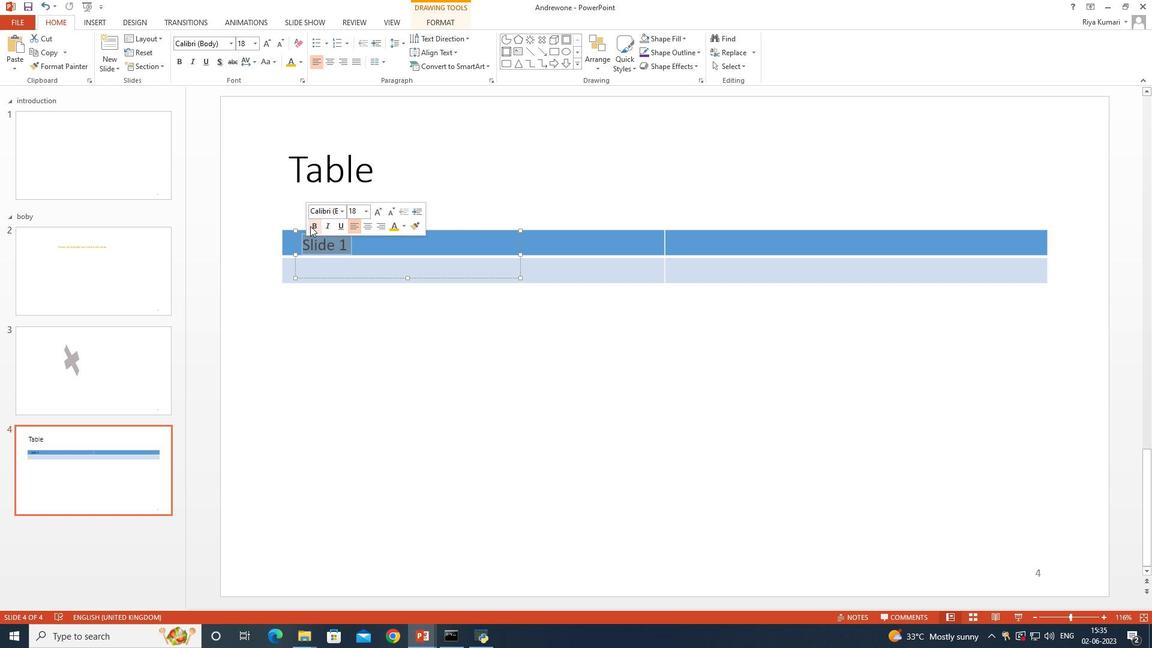 
Action: Mouse pressed left at (310, 226)
Screenshot: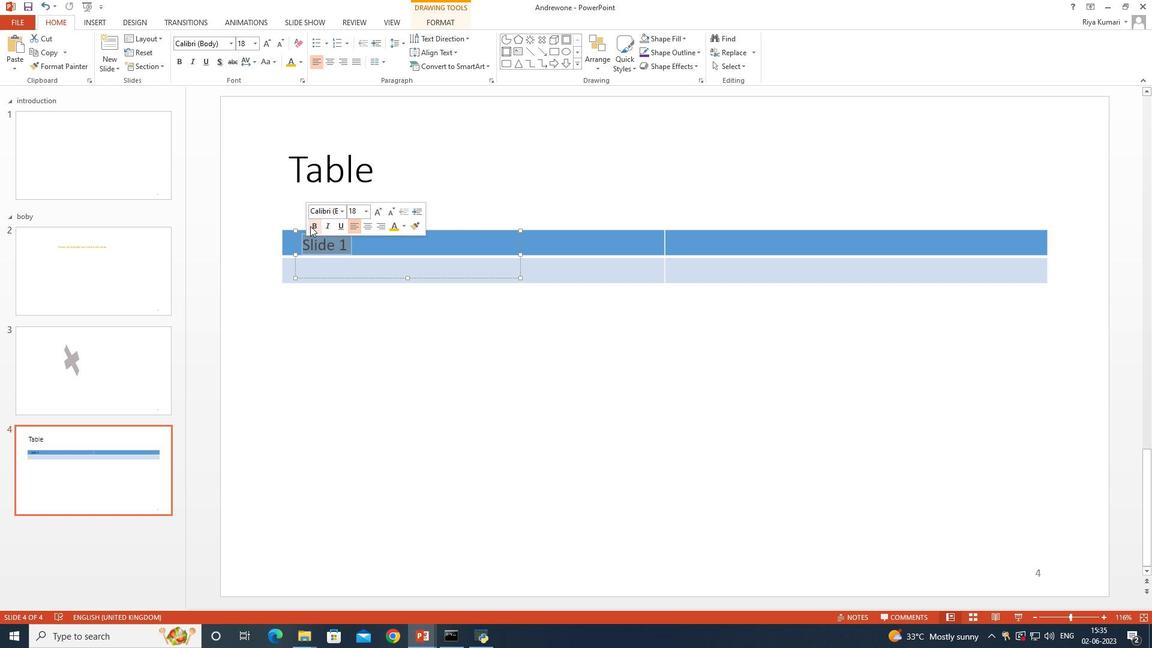 
Action: Mouse moved to (699, 246)
Screenshot: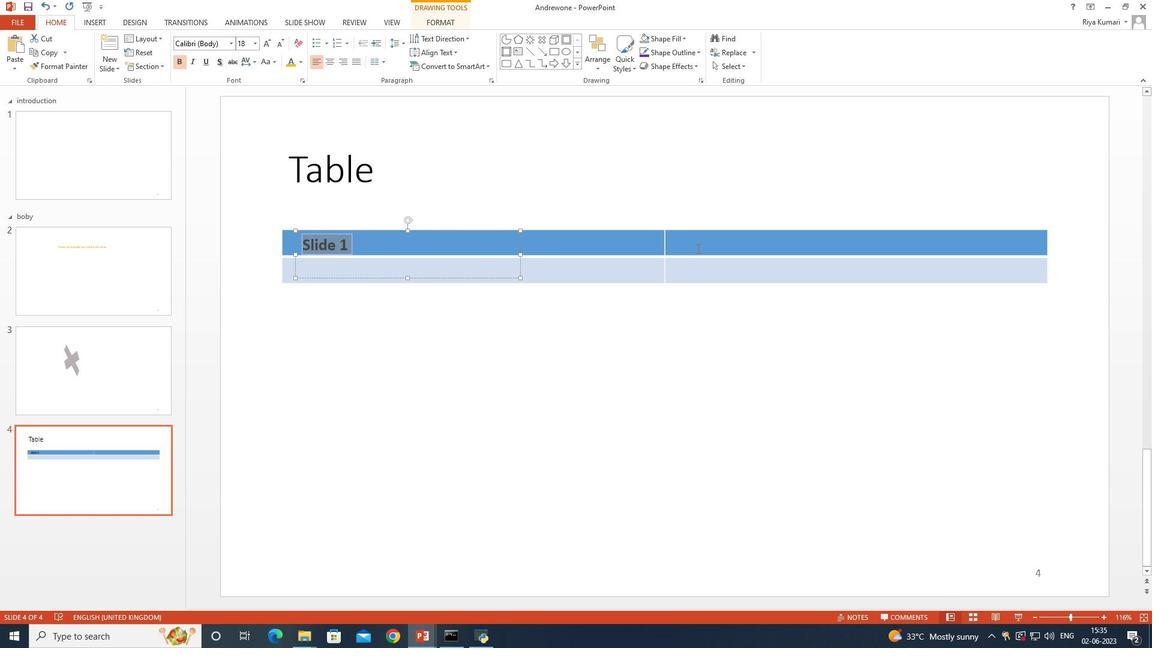 
Action: Mouse pressed left at (699, 246)
Screenshot: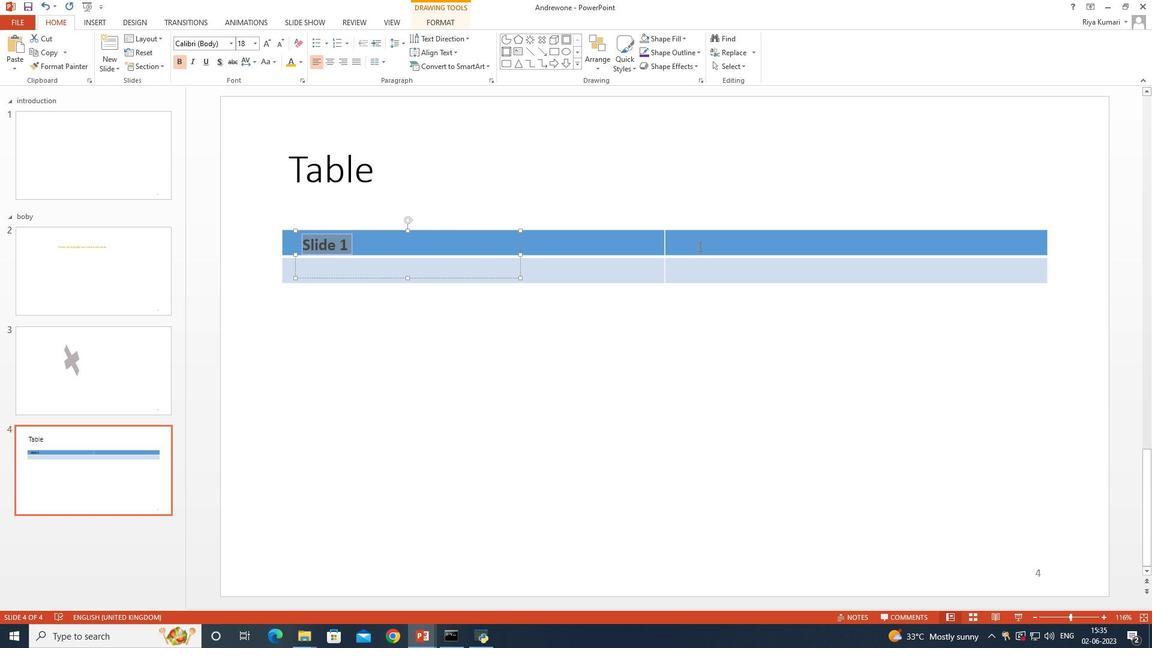 
Action: Mouse moved to (520, 53)
Screenshot: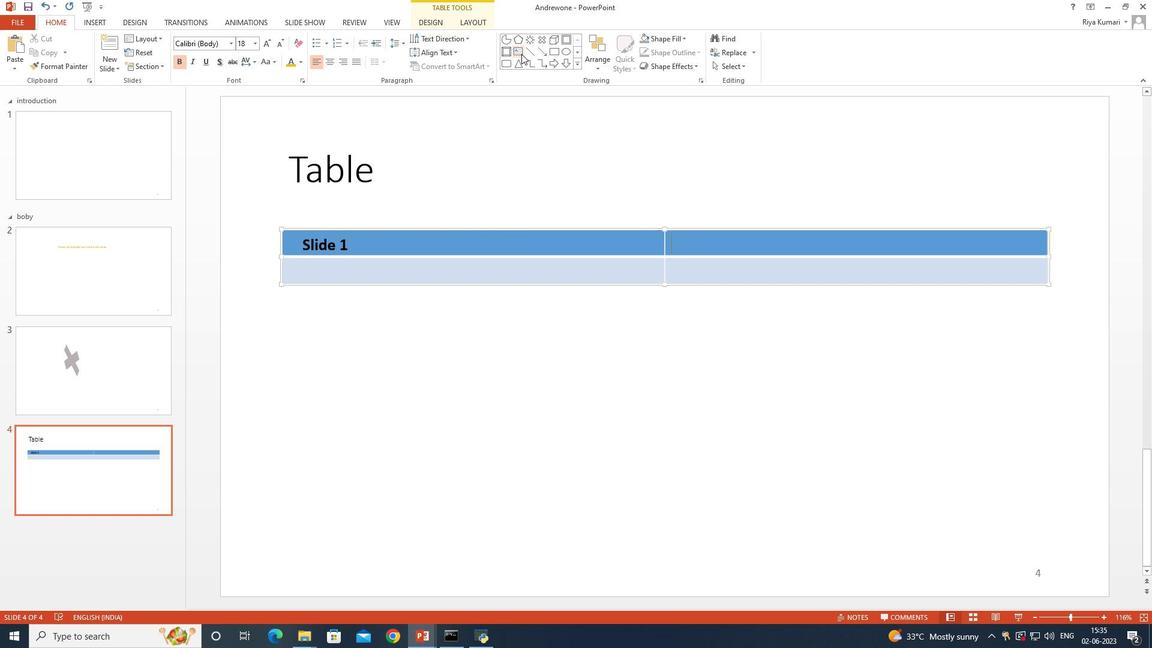 
Action: Mouse pressed left at (520, 53)
Screenshot: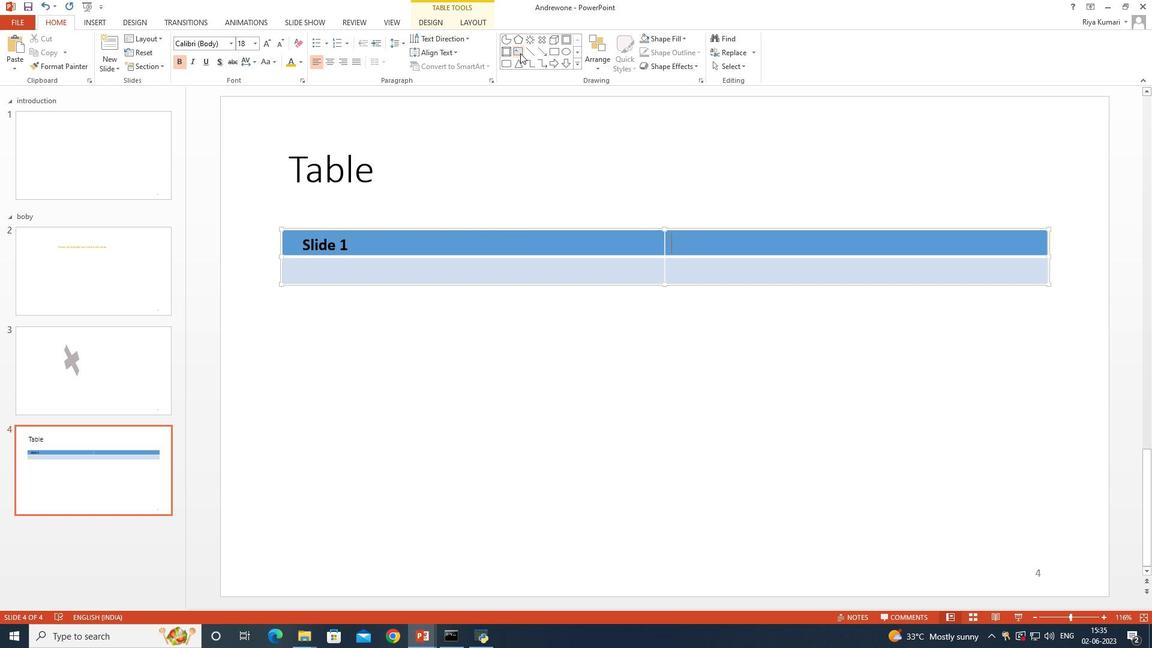 
Action: Mouse moved to (678, 234)
Screenshot: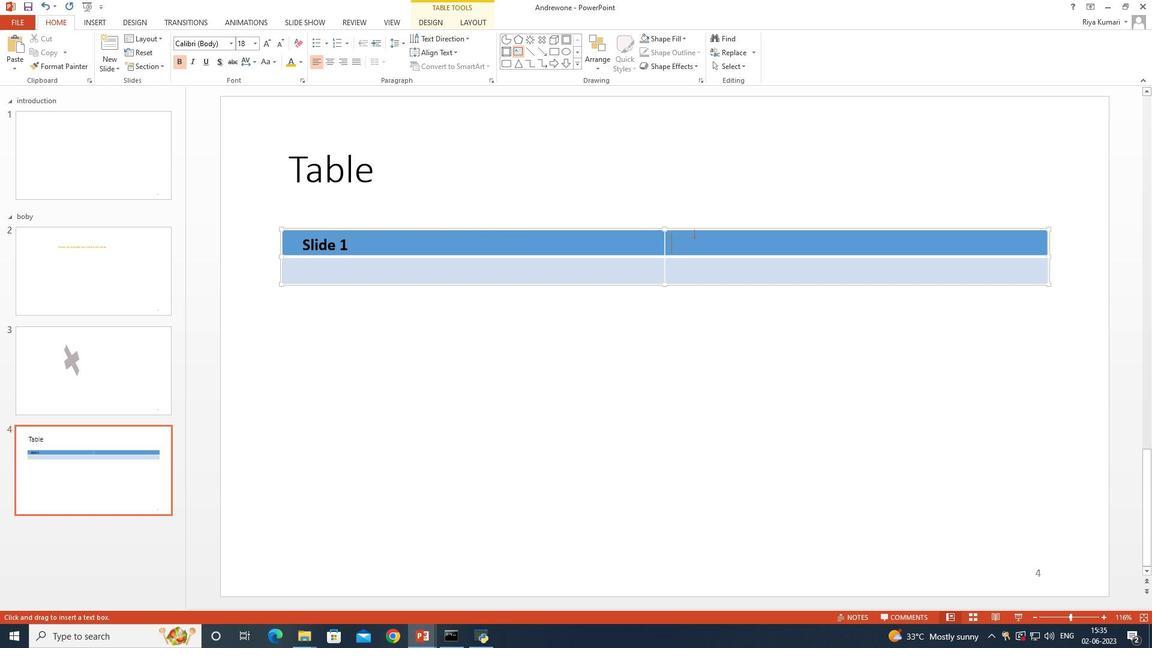 
Action: Mouse pressed left at (678, 234)
Screenshot: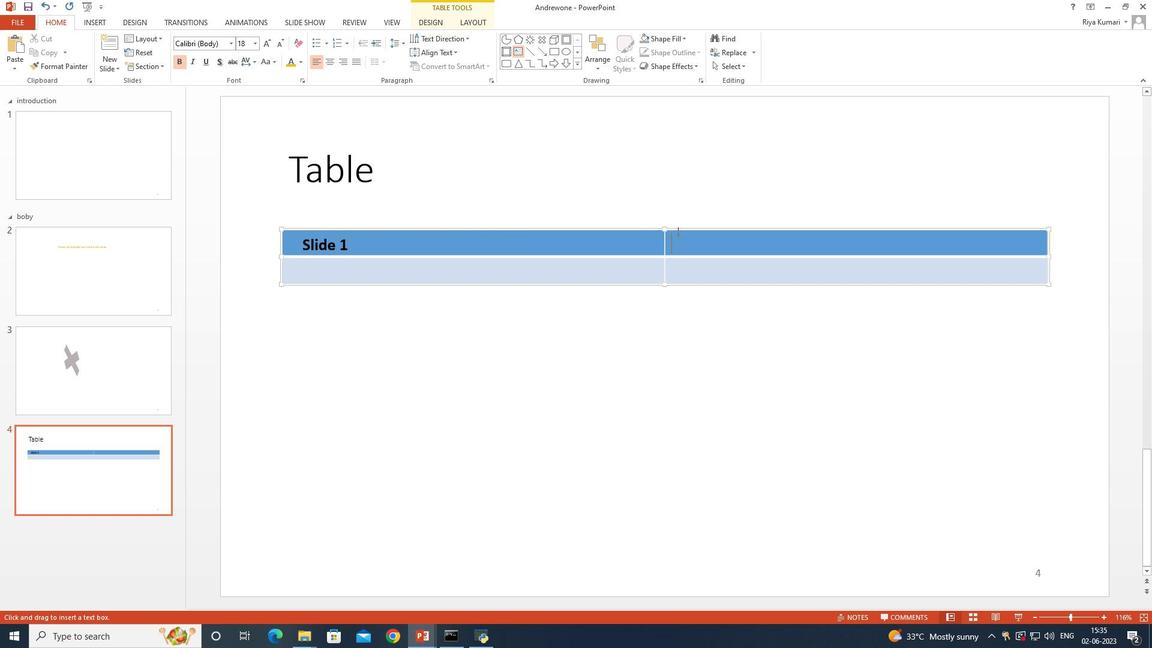 
Action: Mouse moved to (766, 206)
Screenshot: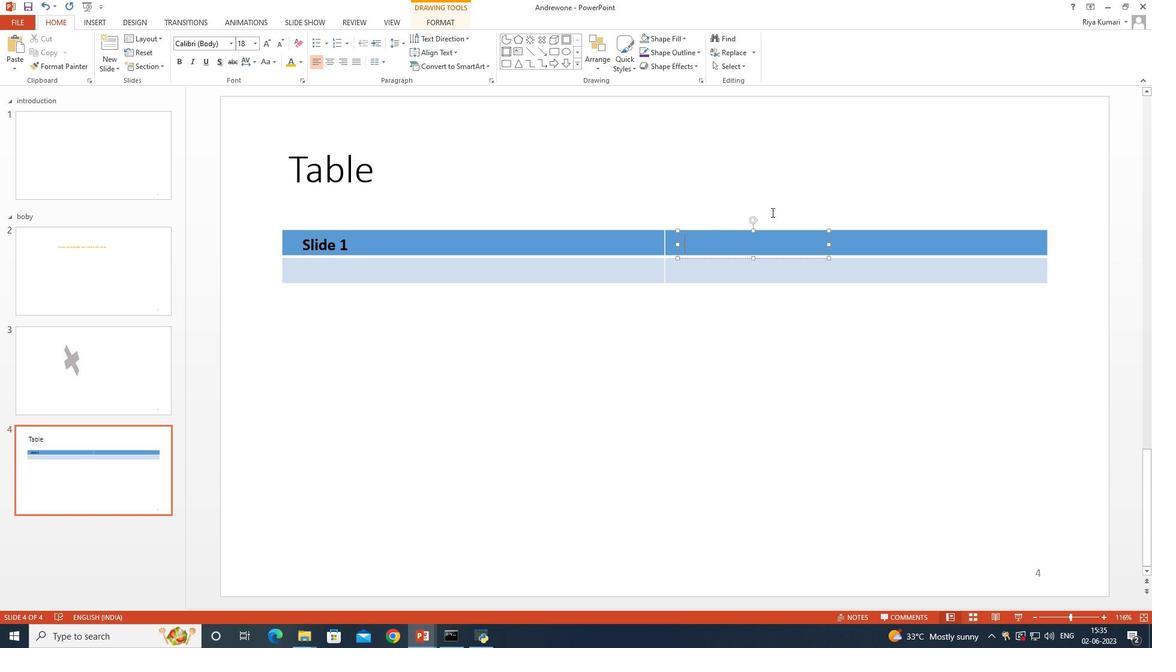 
Action: Key pressed <Key.shift>Slide
Screenshot: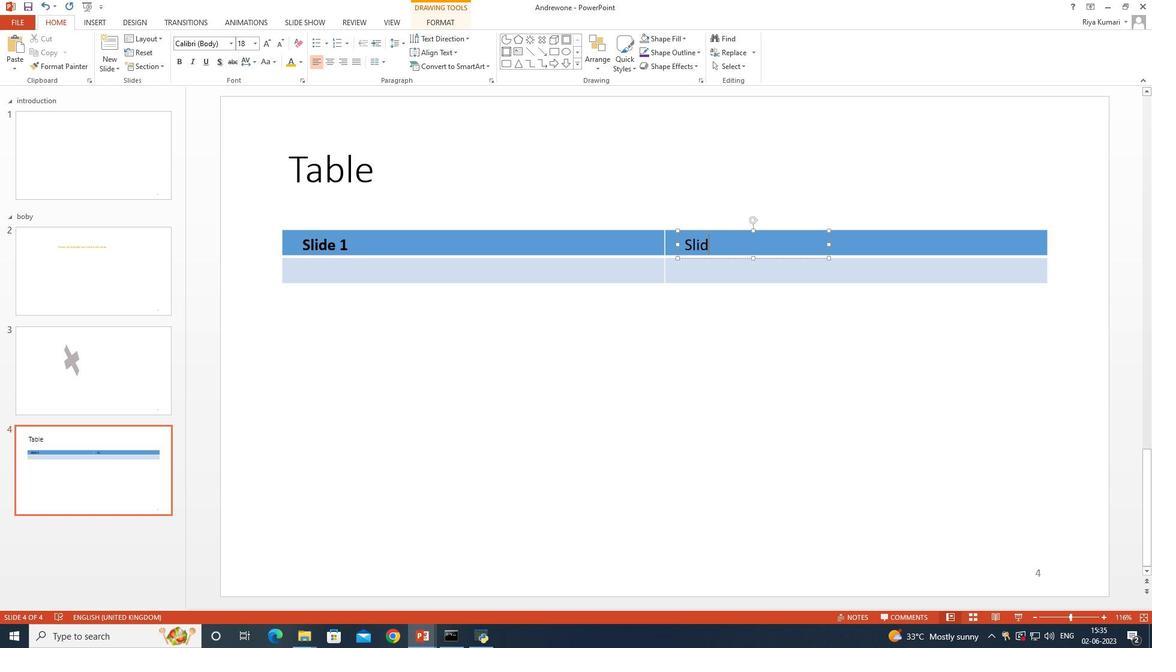 
Action: Mouse moved to (747, 216)
Screenshot: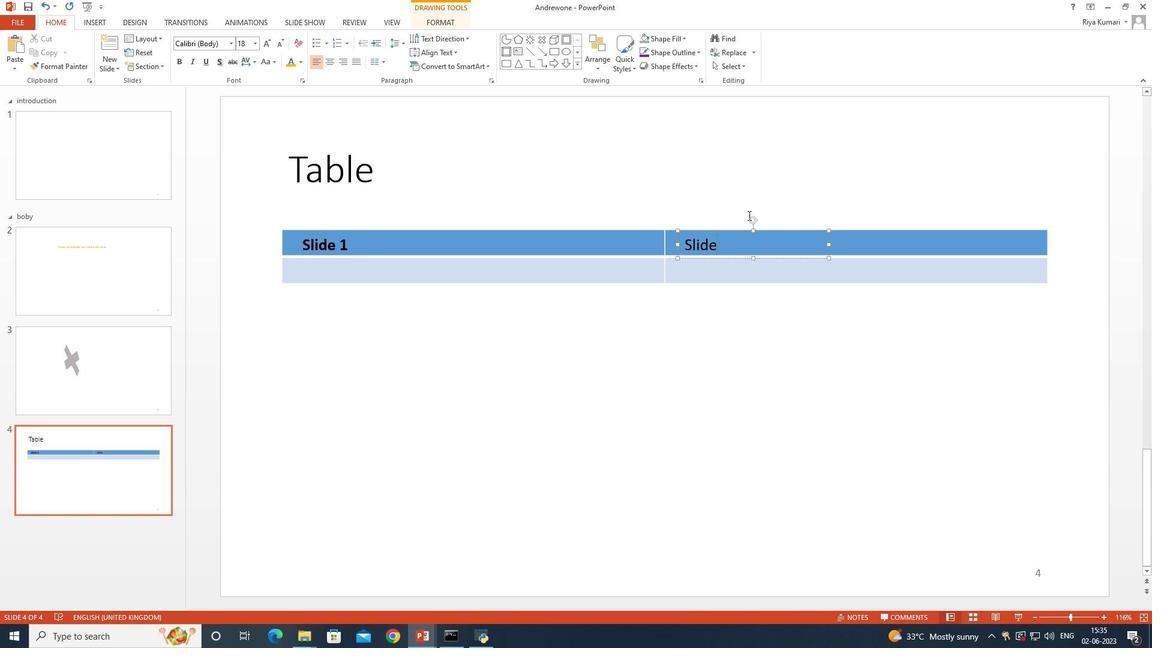
Action: Key pressed <Key.space>2
Screenshot: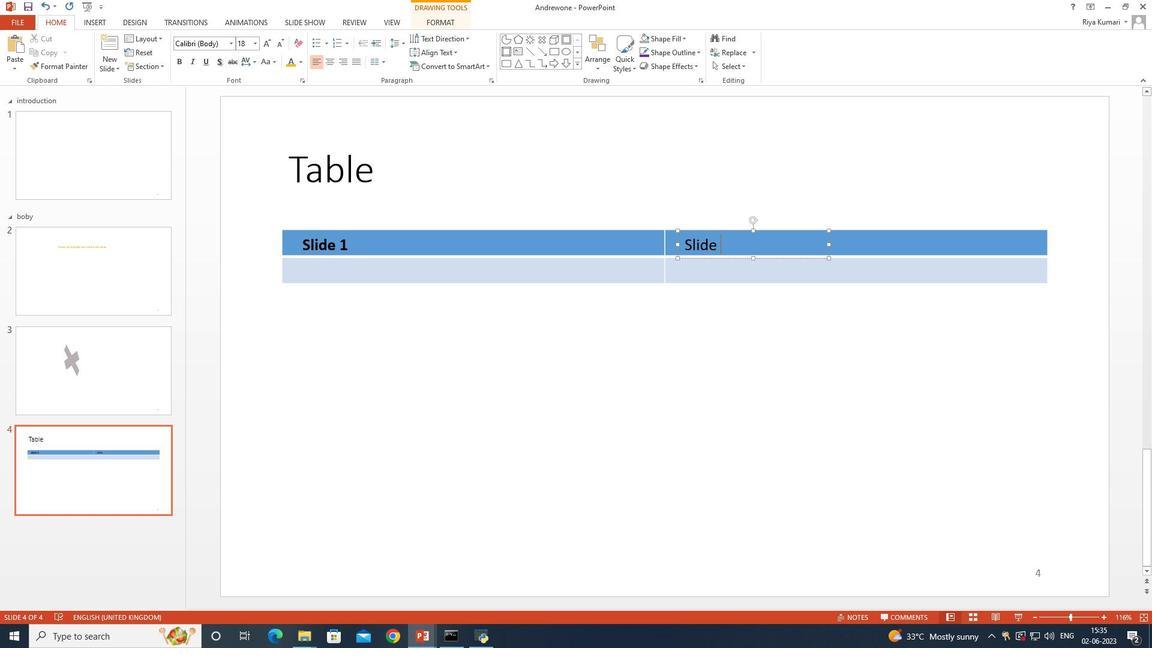 
Action: Mouse moved to (734, 243)
Screenshot: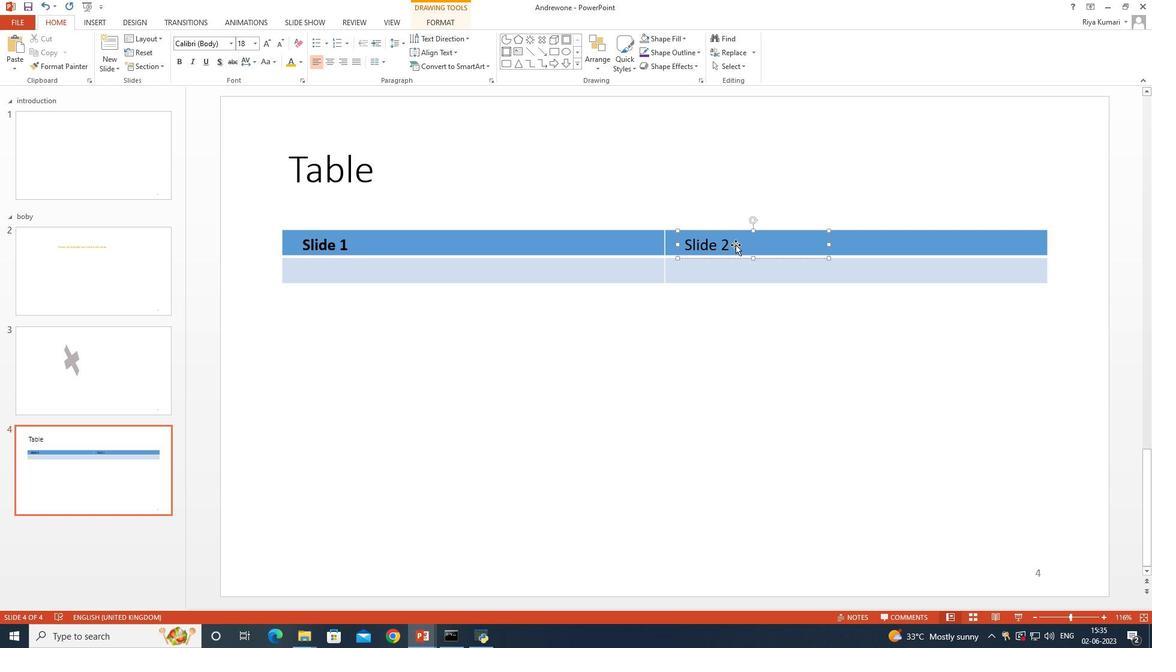 
Action: Mouse pressed left at (734, 243)
Screenshot: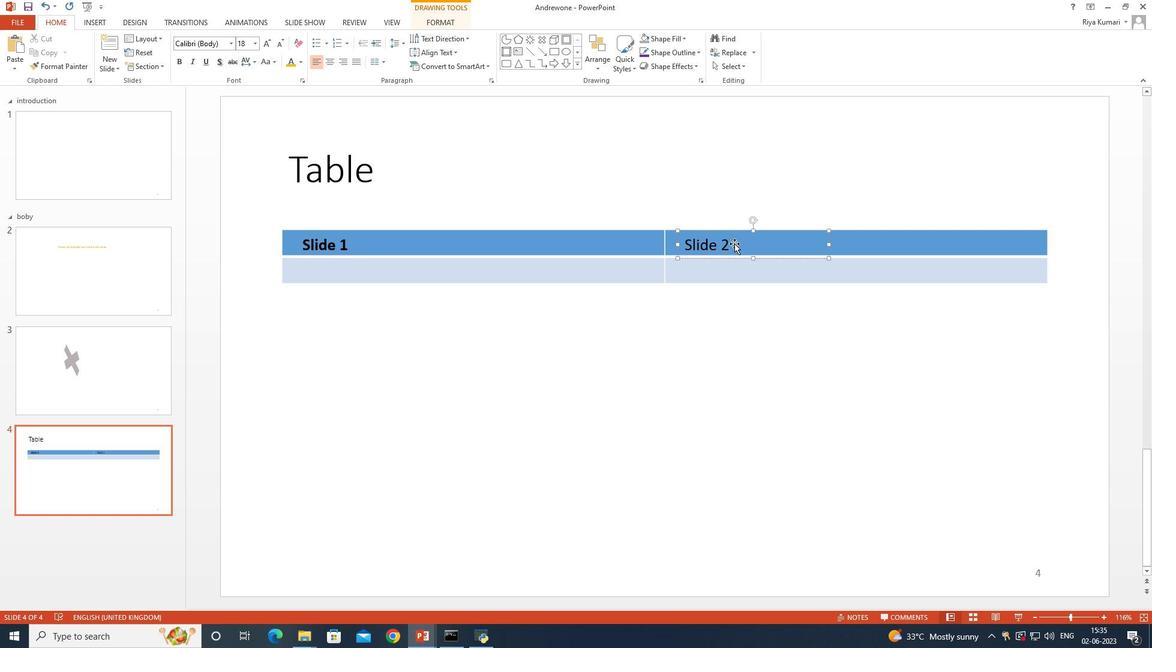 
Action: Mouse moved to (731, 239)
Screenshot: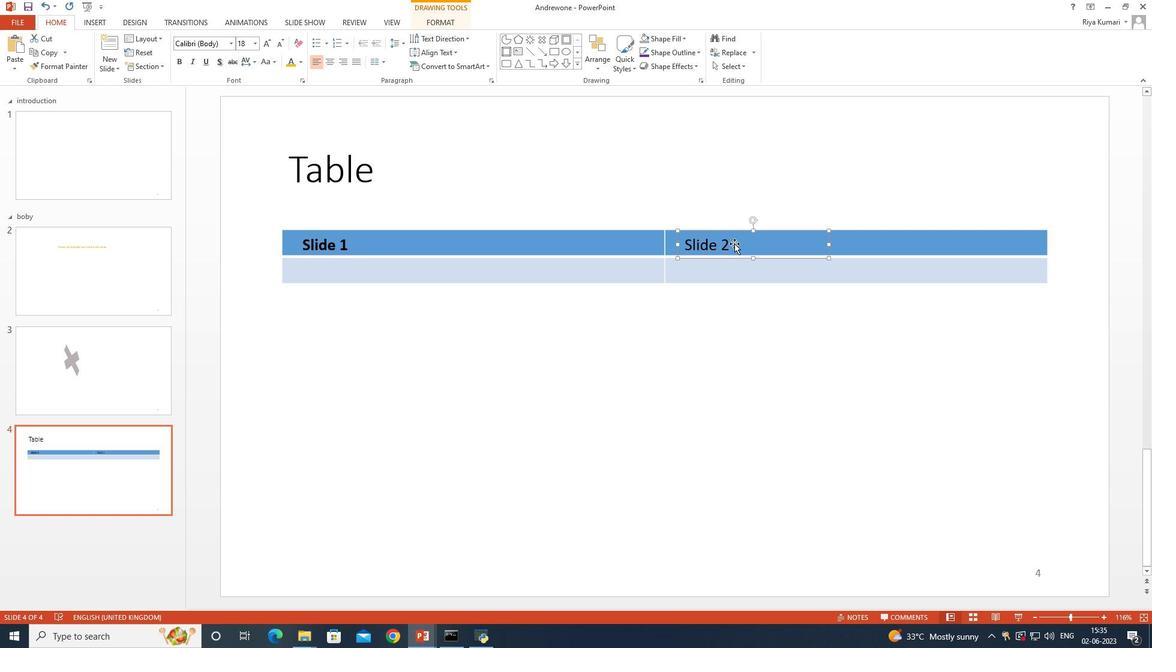 
Action: Mouse pressed left at (731, 239)
Screenshot: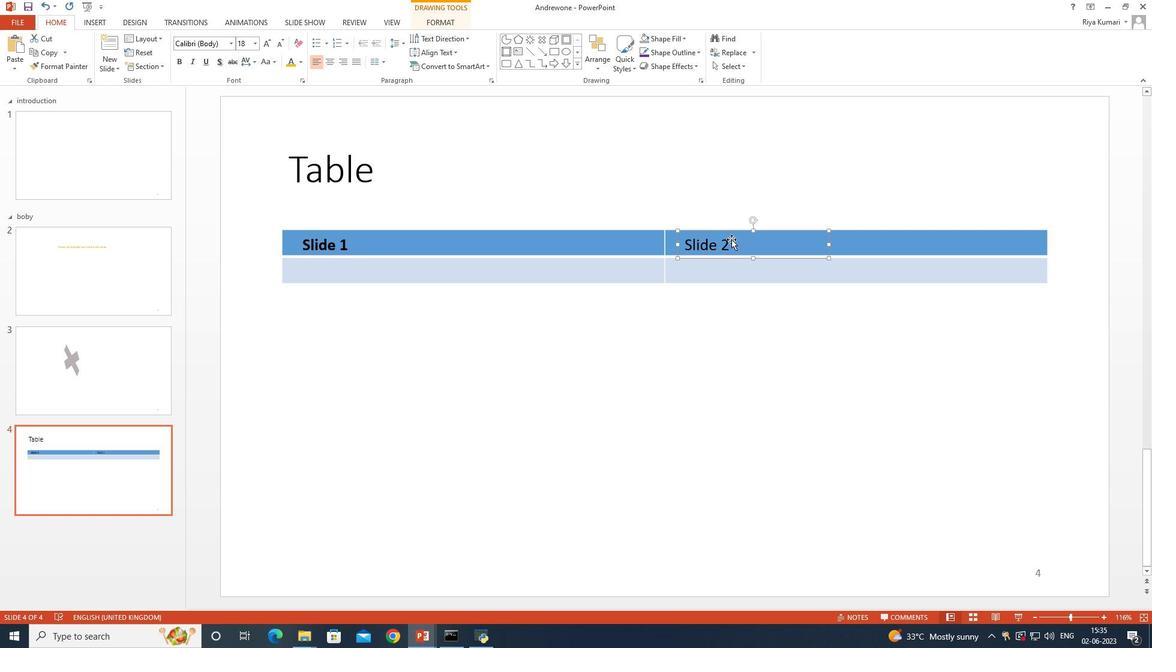 
Action: Mouse moved to (725, 244)
Screenshot: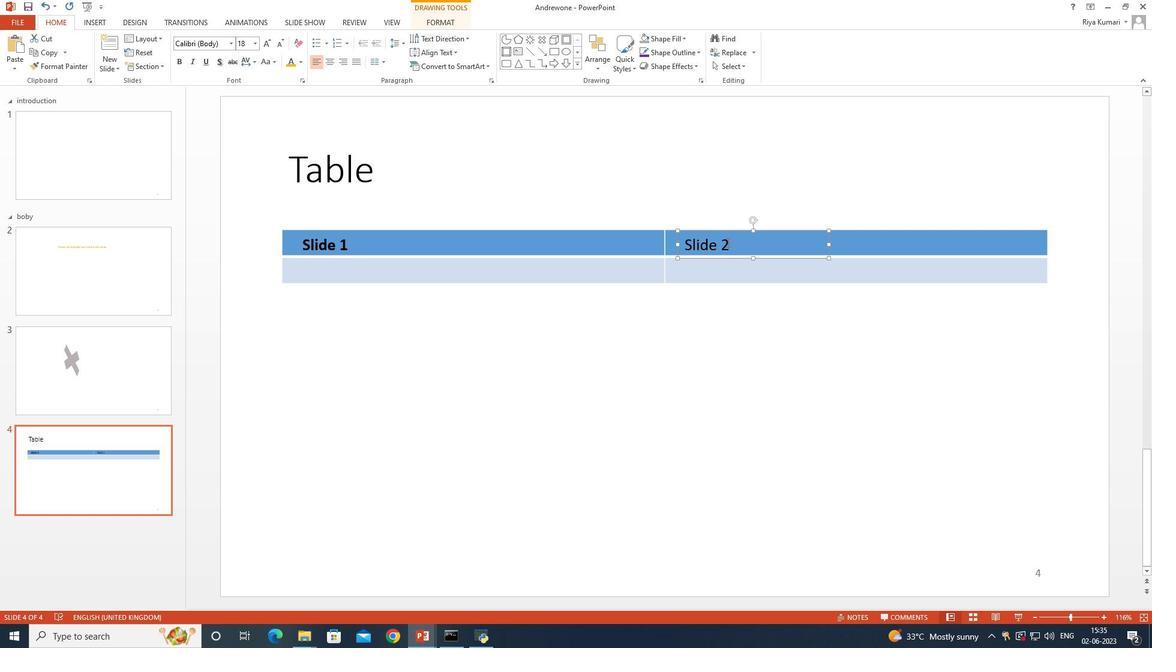 
Action: Mouse pressed left at (725, 244)
Screenshot: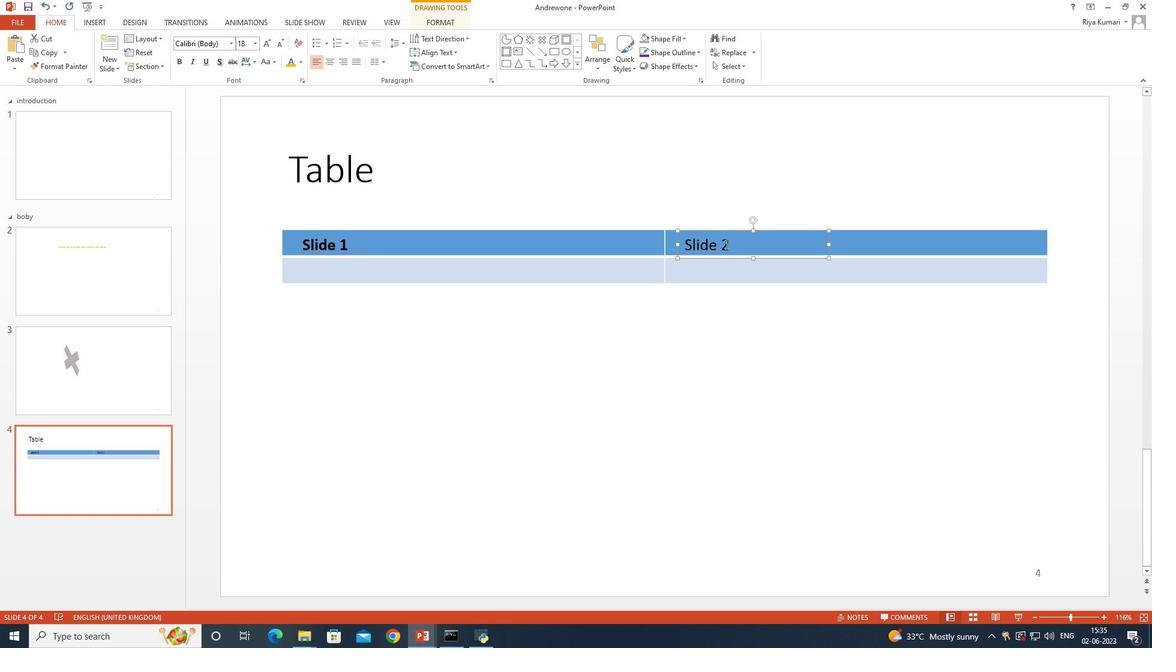 
Action: Mouse moved to (727, 243)
Screenshot: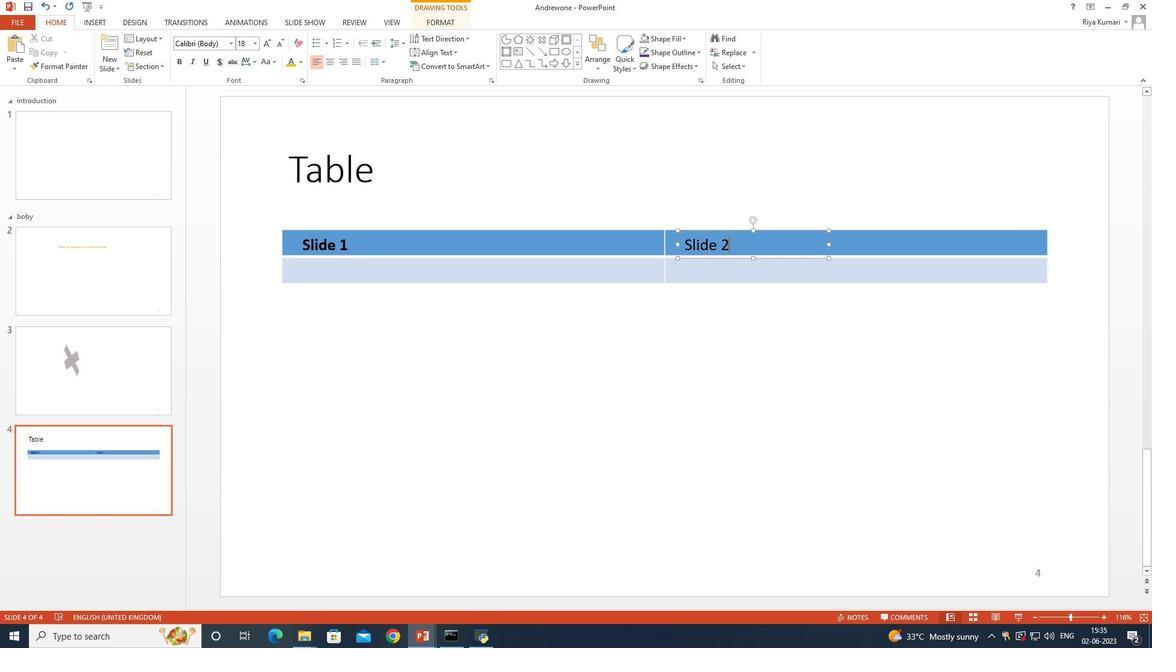 
Action: Mouse pressed left at (727, 243)
Screenshot: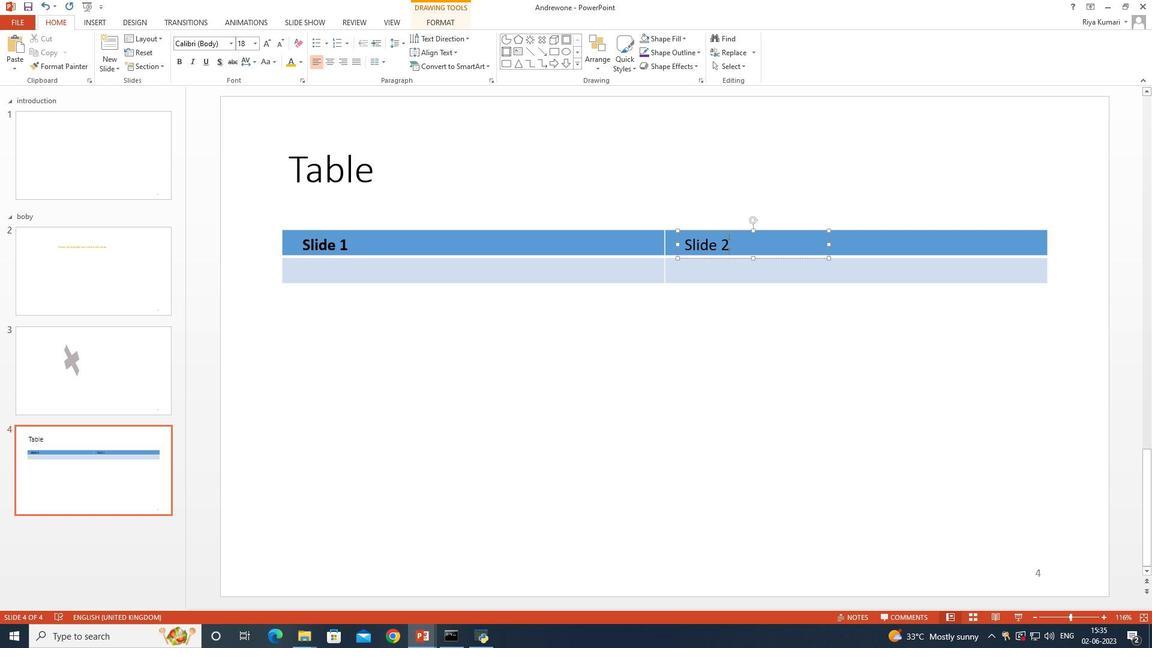 
Action: Mouse moved to (703, 223)
Screenshot: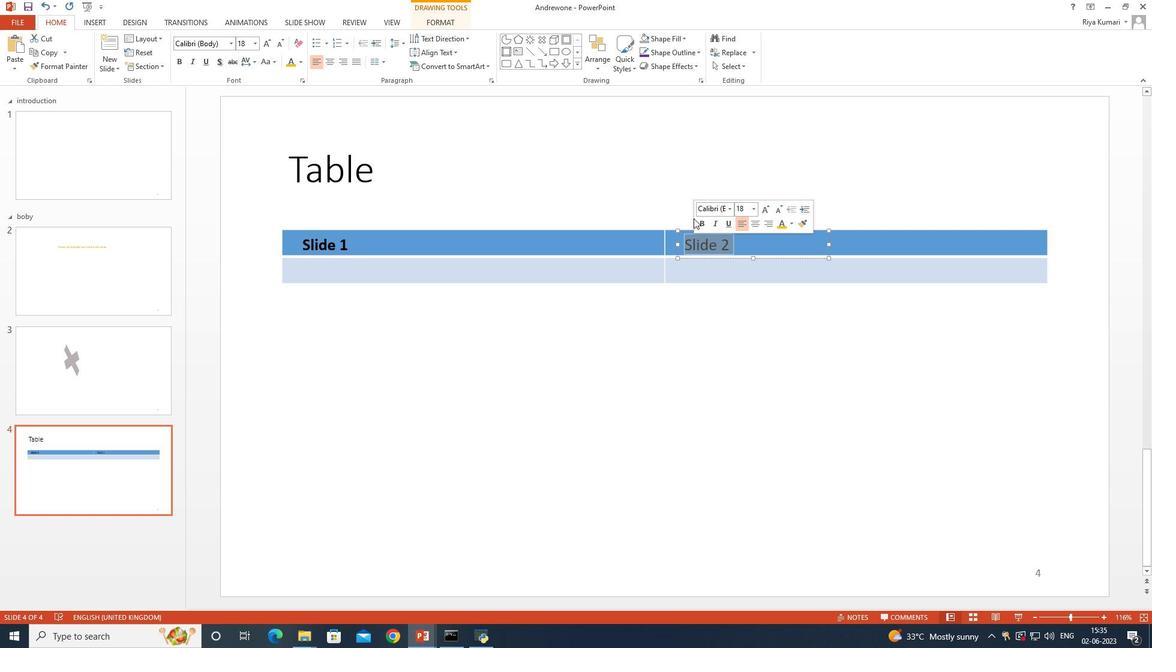 
Action: Mouse pressed left at (703, 223)
Screenshot: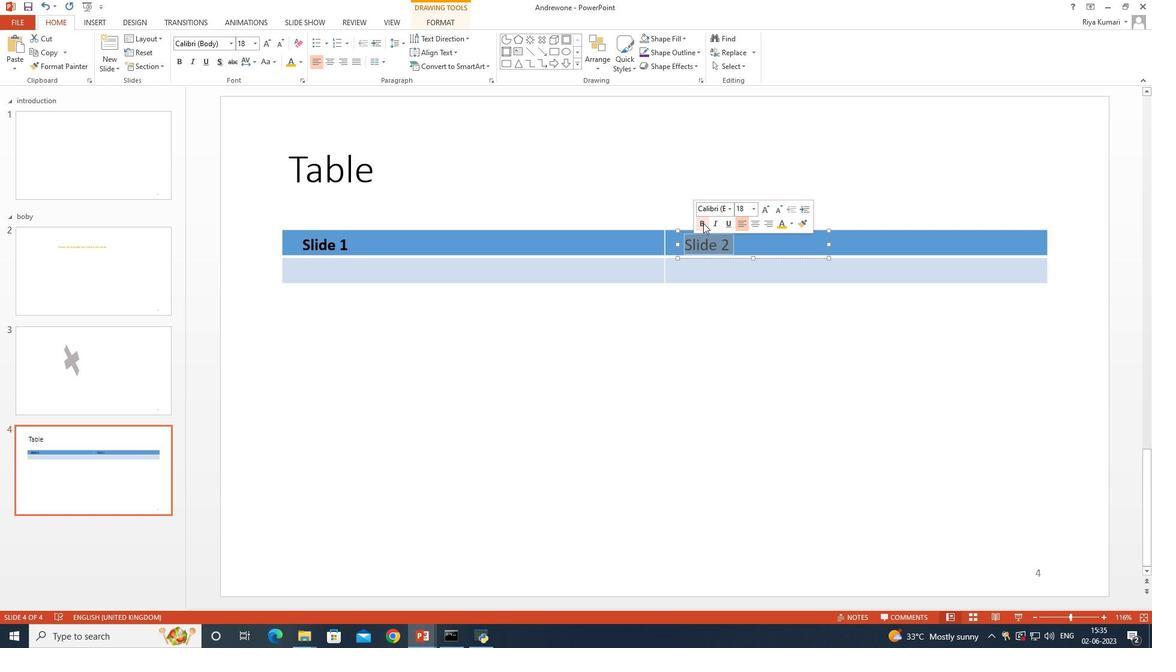 
Action: Mouse moved to (727, 291)
Screenshot: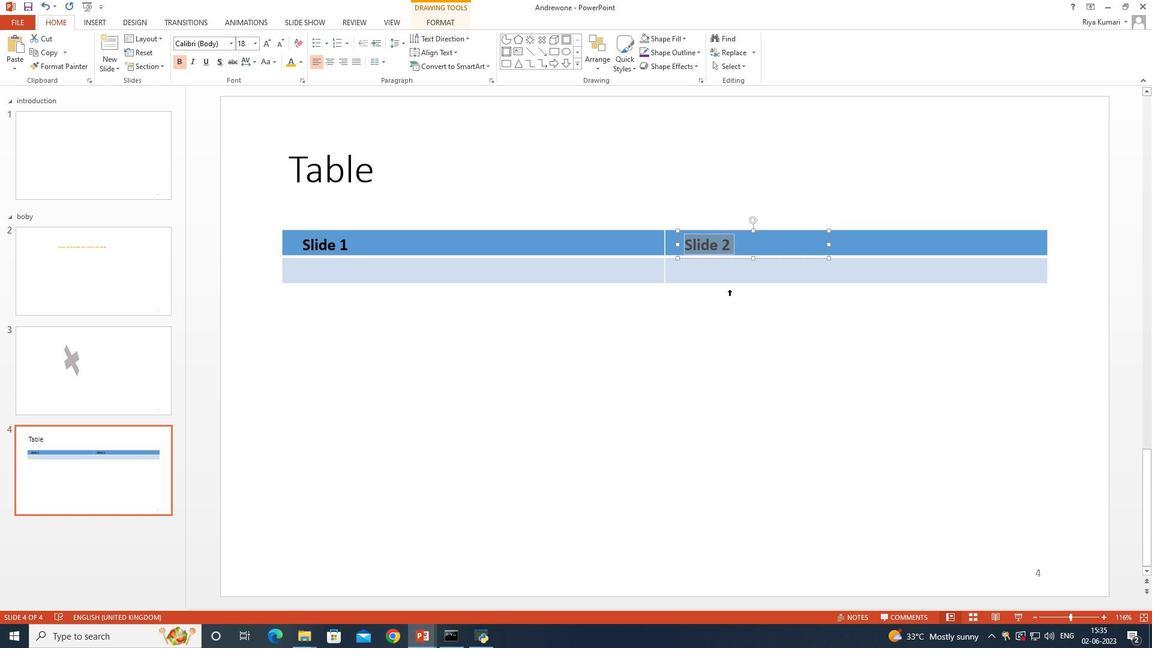 
Action: Mouse pressed left at (727, 291)
Screenshot: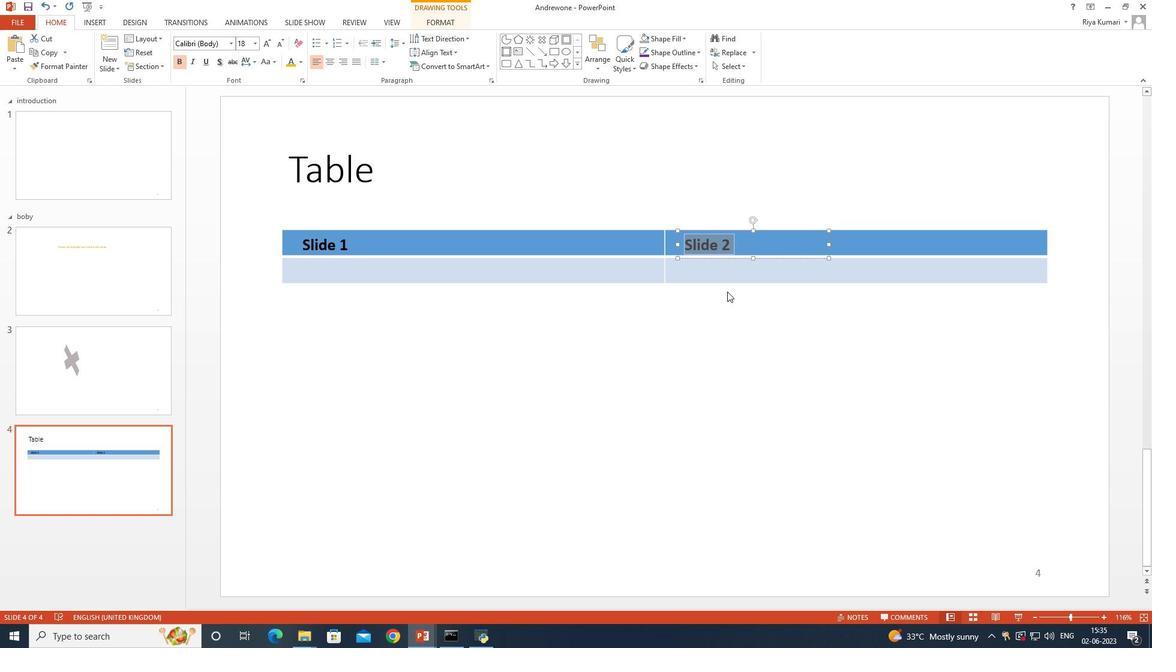 
Action: Mouse moved to (718, 288)
Screenshot: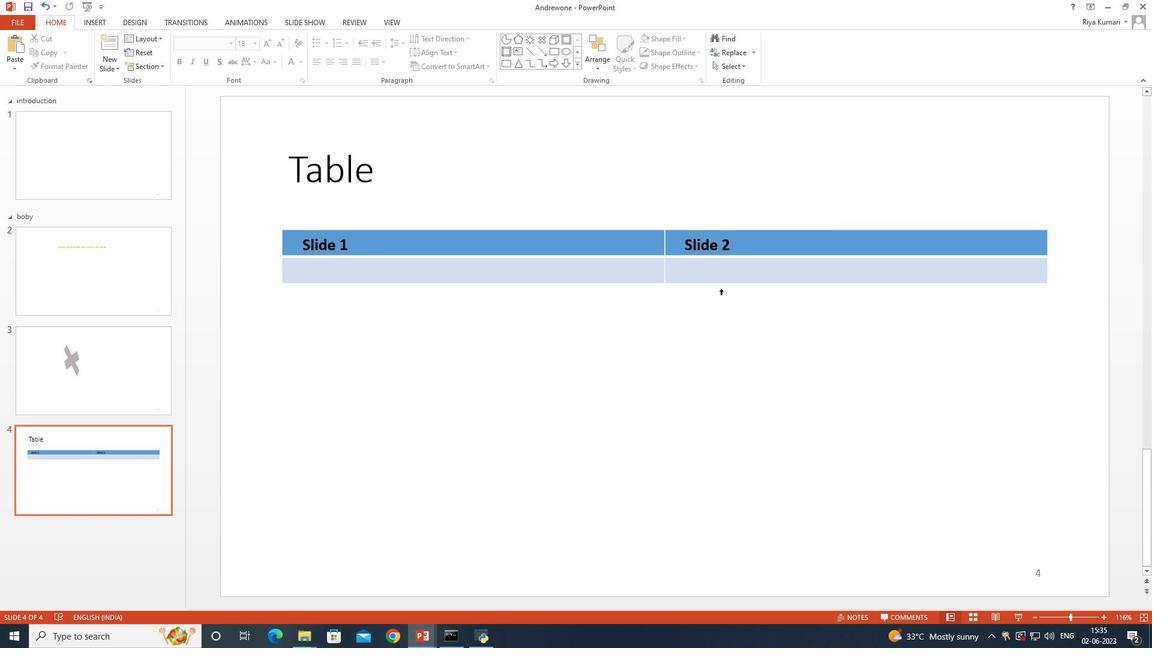 
